 Task: Create new customer invoice with Date Opened: 03-May-23, Select Customer: The Stingy Hangdog Trading Post and Curiosities Emporium, Terms: Net 15. Make invoice entry for item-1 with Date: 03-May-23, Description: Victoria's Secret Essential Pocket Legging 6
, Income Account: Income:Sales, Quantity: 4, Unit Price: 14.49, Sales Tax: Y, Sales Tax Included: N, Tax Table: Sales Tax. Post Invoice with Post Date: 03-May-23, Post to Accounts: Assets:Accounts Receivable. Pay / Process Payment with Transaction Date: 17-May-23, Amount: 60.28, Transfer Account: Checking Account. Go to 'Print Invoice'.
Action: Mouse moved to (177, 33)
Screenshot: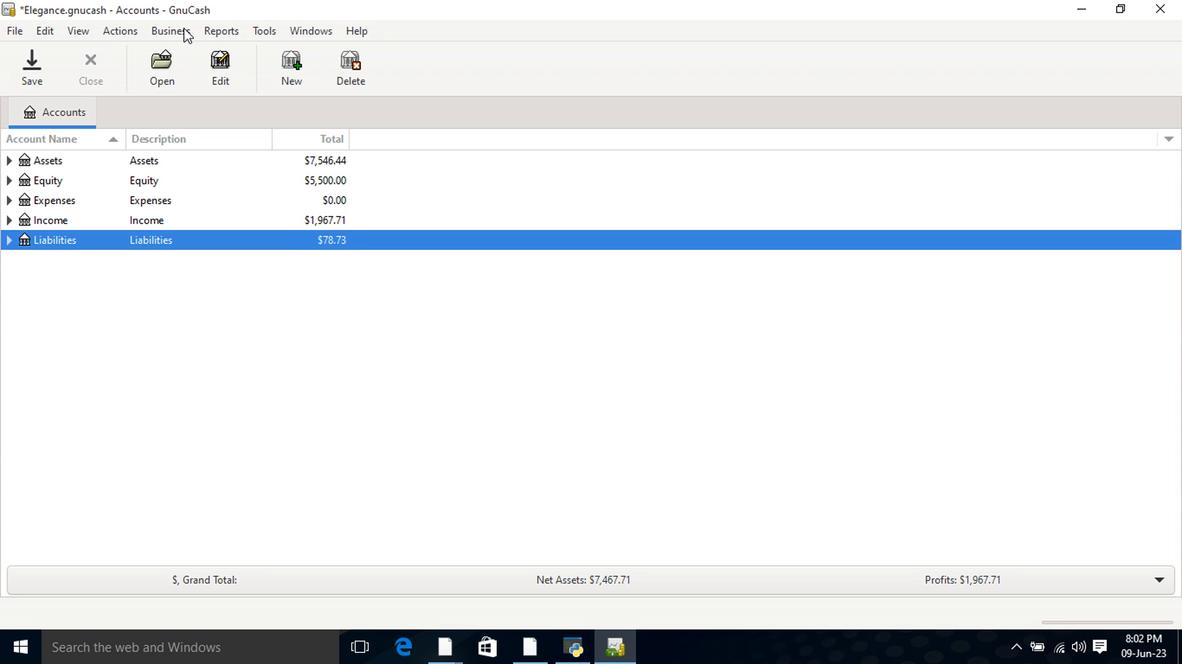 
Action: Mouse pressed left at (177, 33)
Screenshot: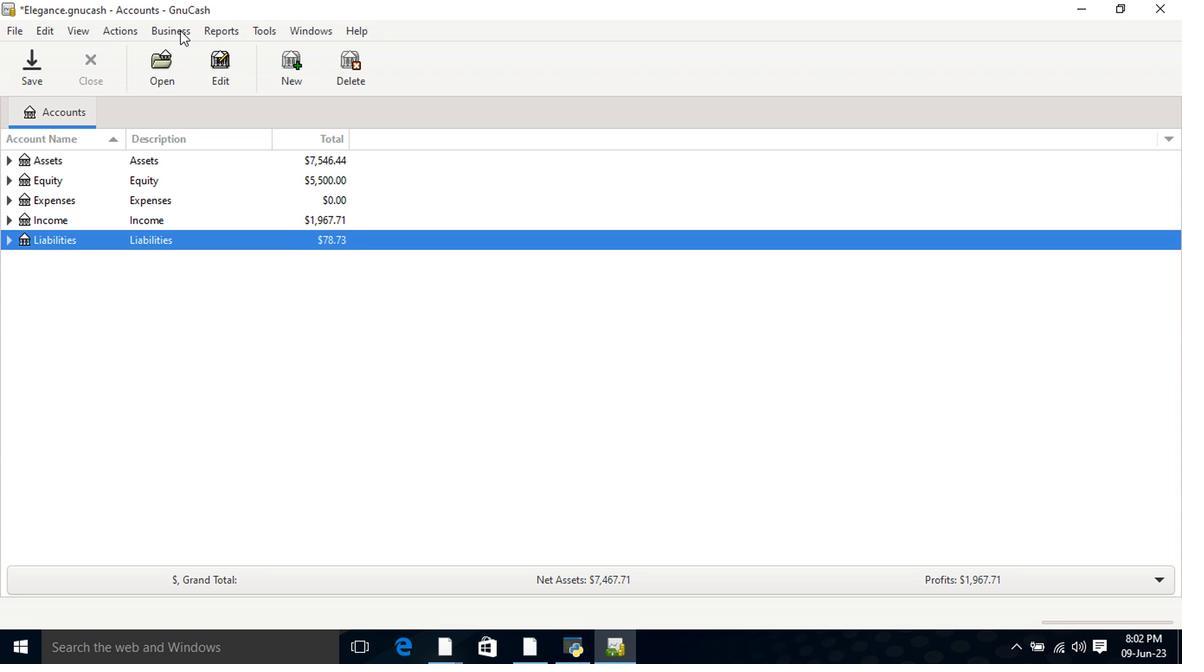 
Action: Mouse moved to (366, 118)
Screenshot: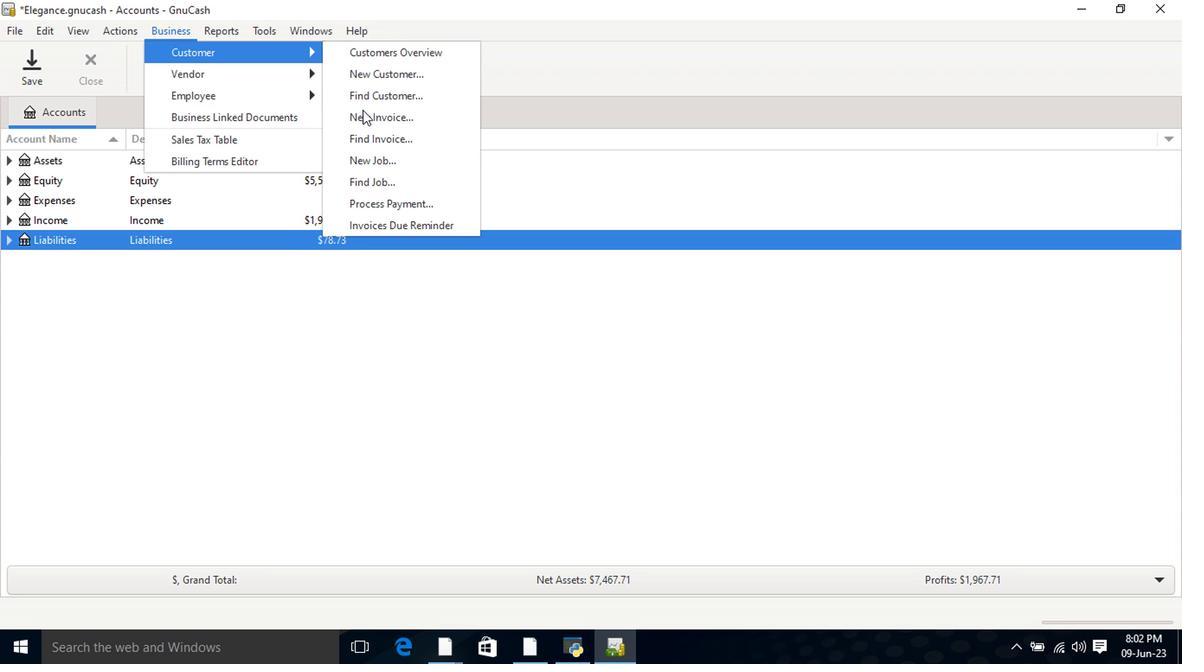 
Action: Mouse pressed left at (366, 118)
Screenshot: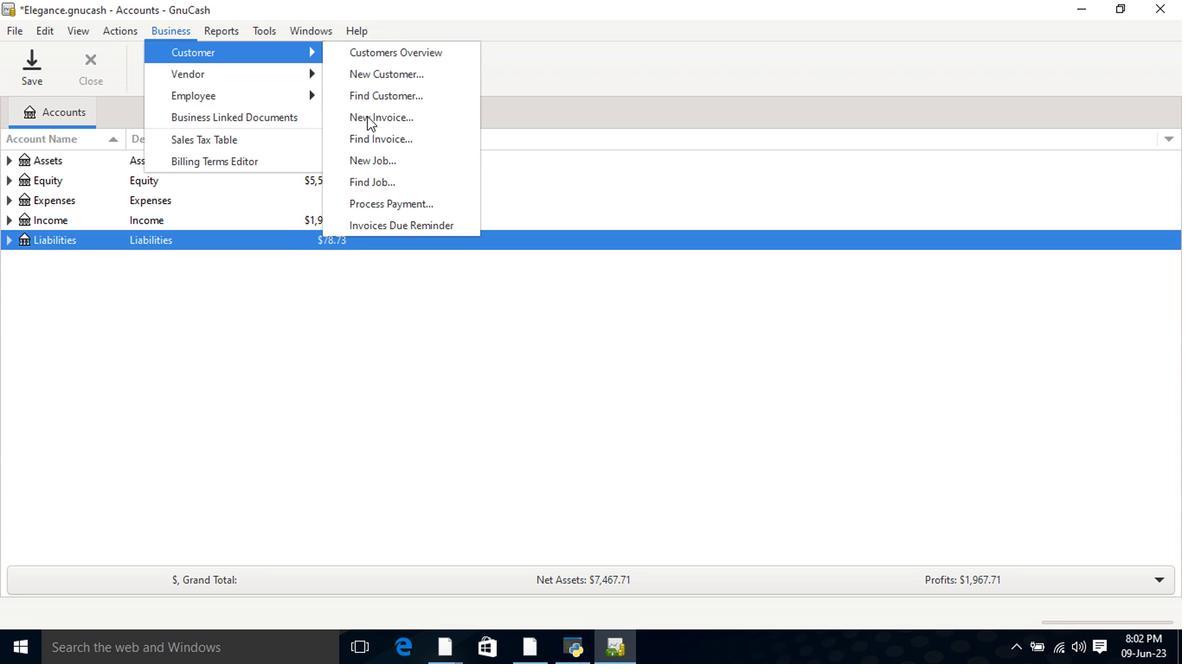 
Action: Mouse moved to (704, 267)
Screenshot: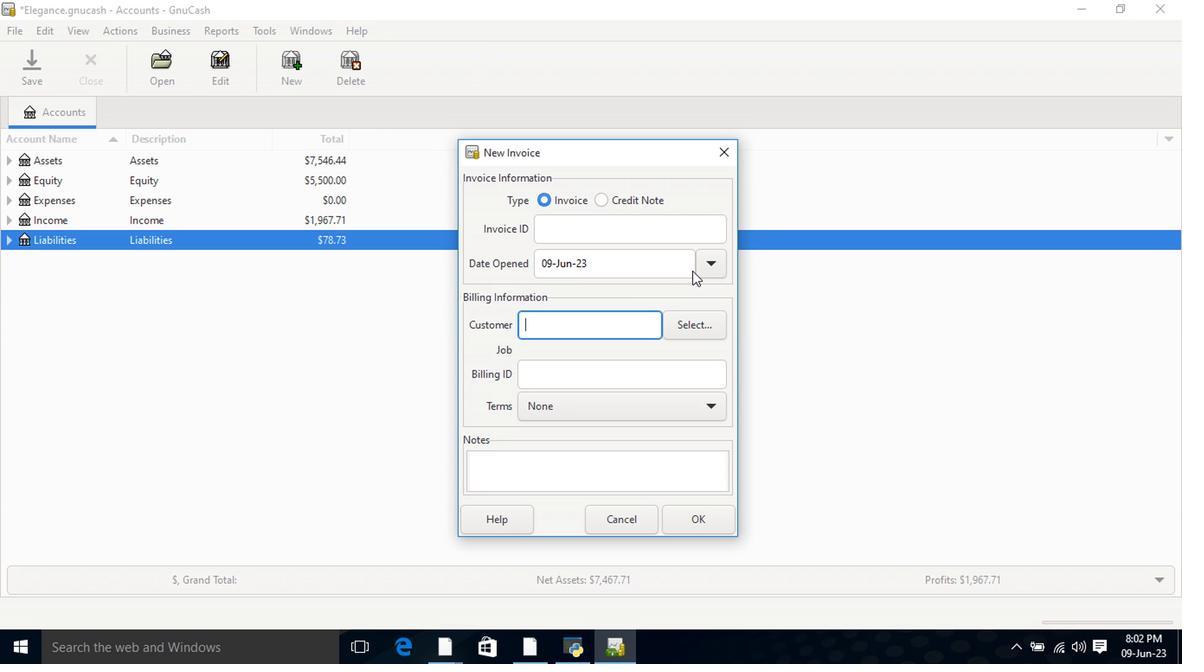 
Action: Mouse pressed left at (704, 267)
Screenshot: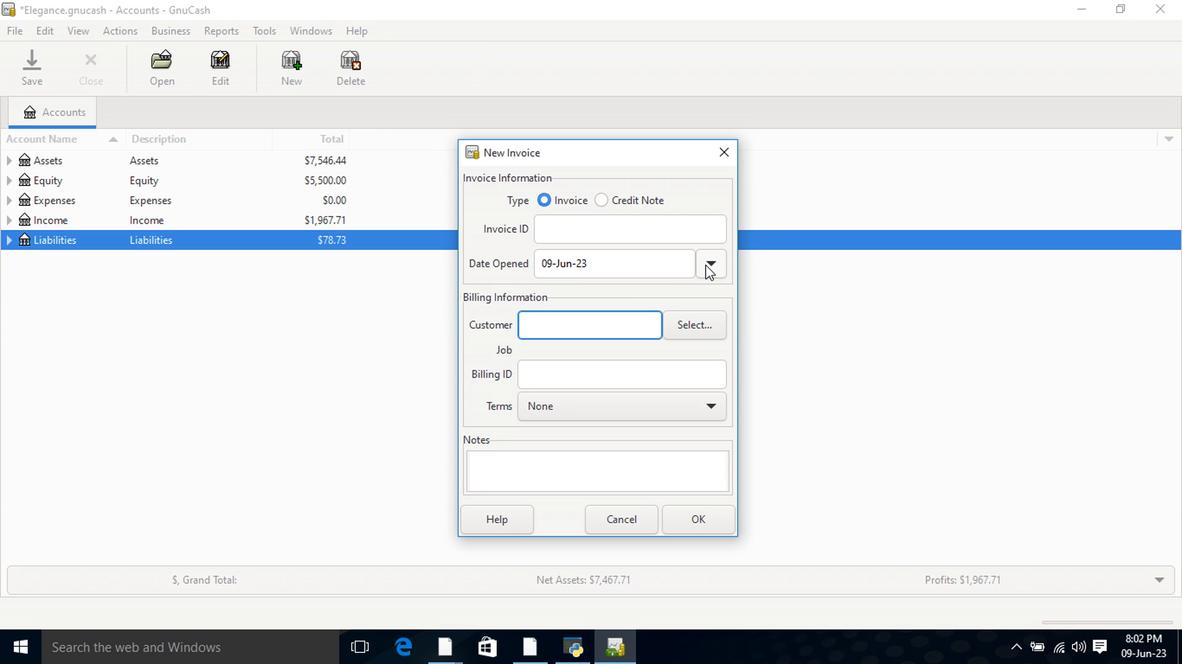 
Action: Mouse moved to (571, 290)
Screenshot: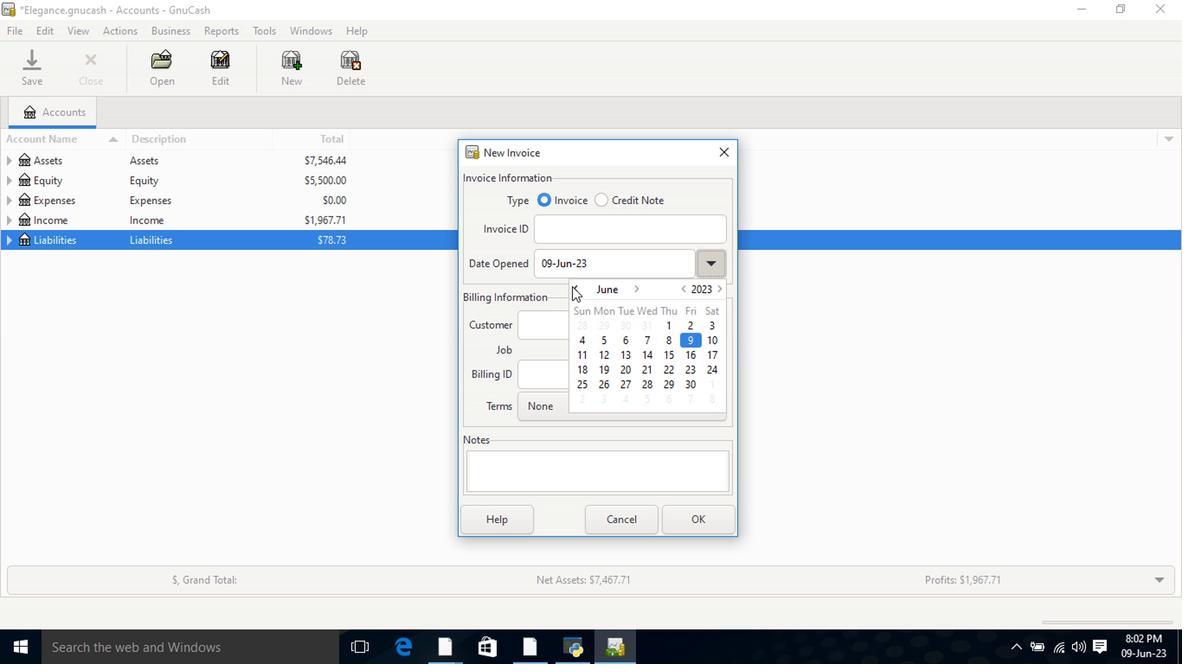
Action: Mouse pressed left at (571, 290)
Screenshot: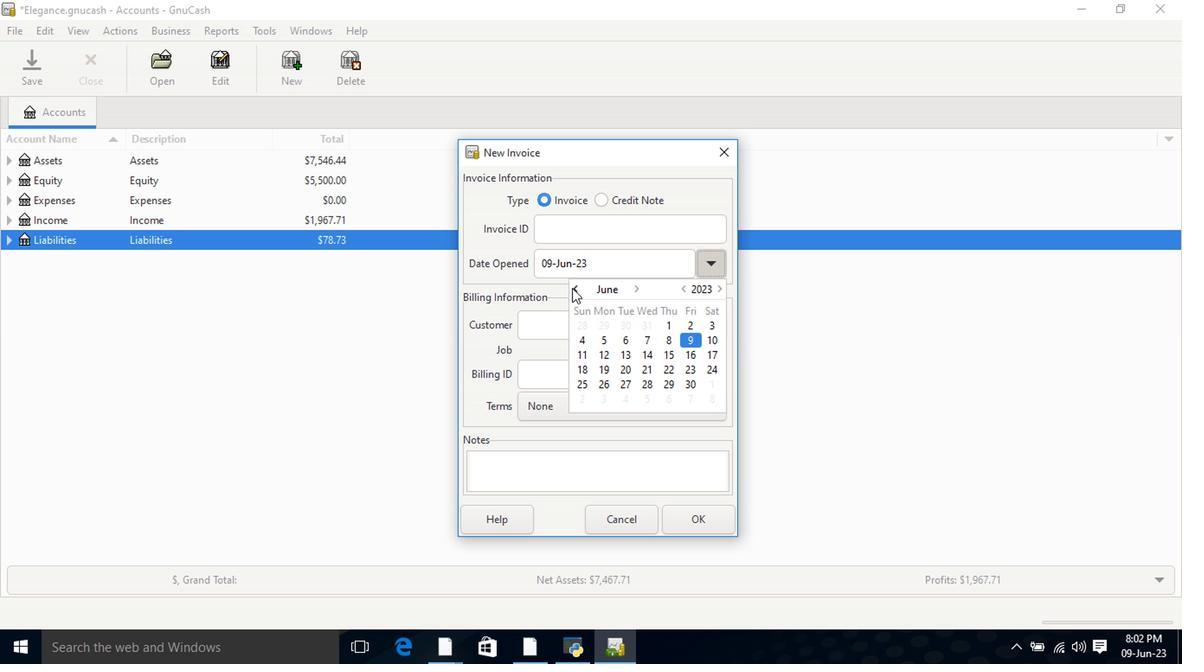 
Action: Mouse moved to (639, 326)
Screenshot: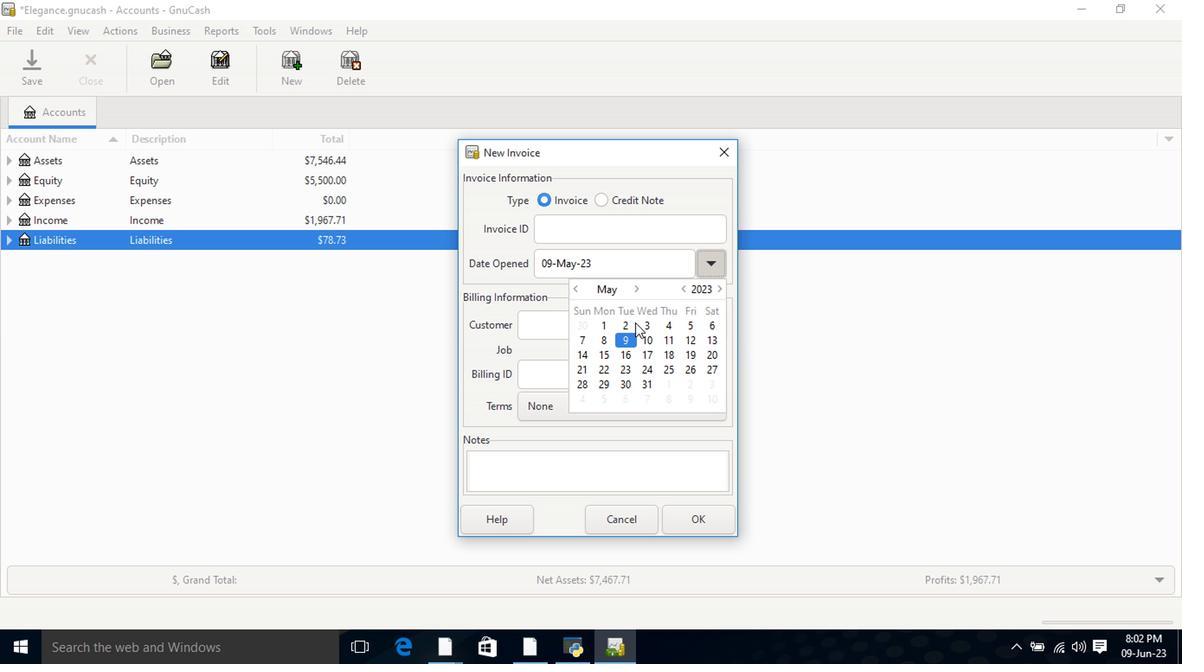 
Action: Mouse pressed left at (639, 326)
Screenshot: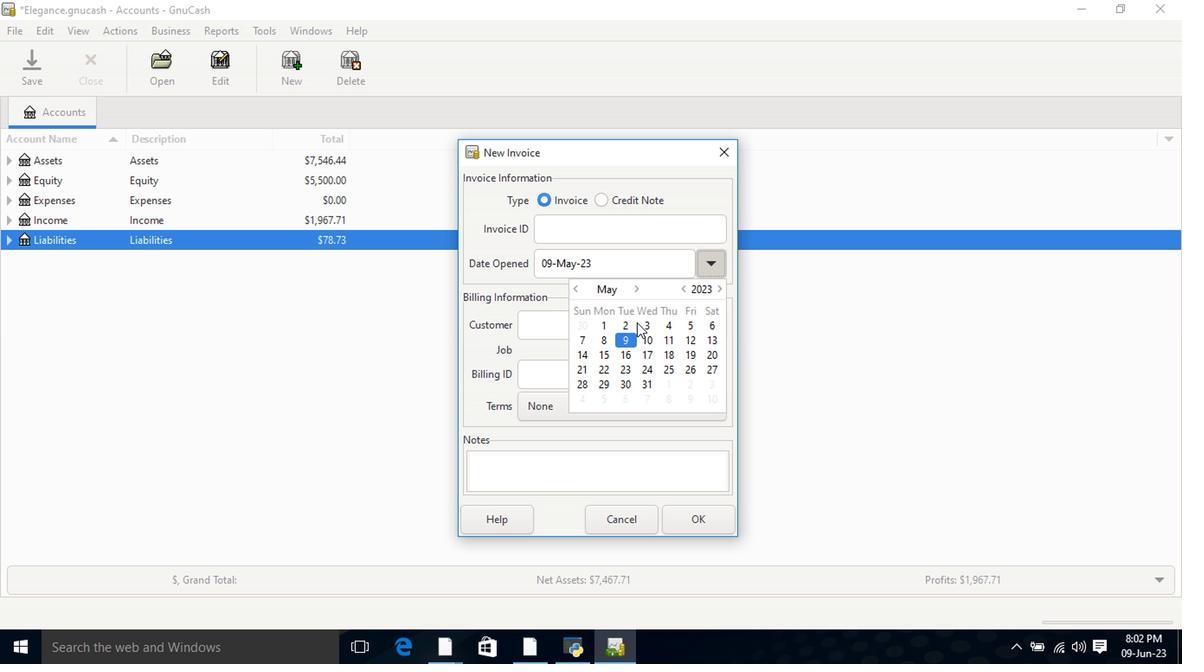 
Action: Mouse pressed left at (639, 326)
Screenshot: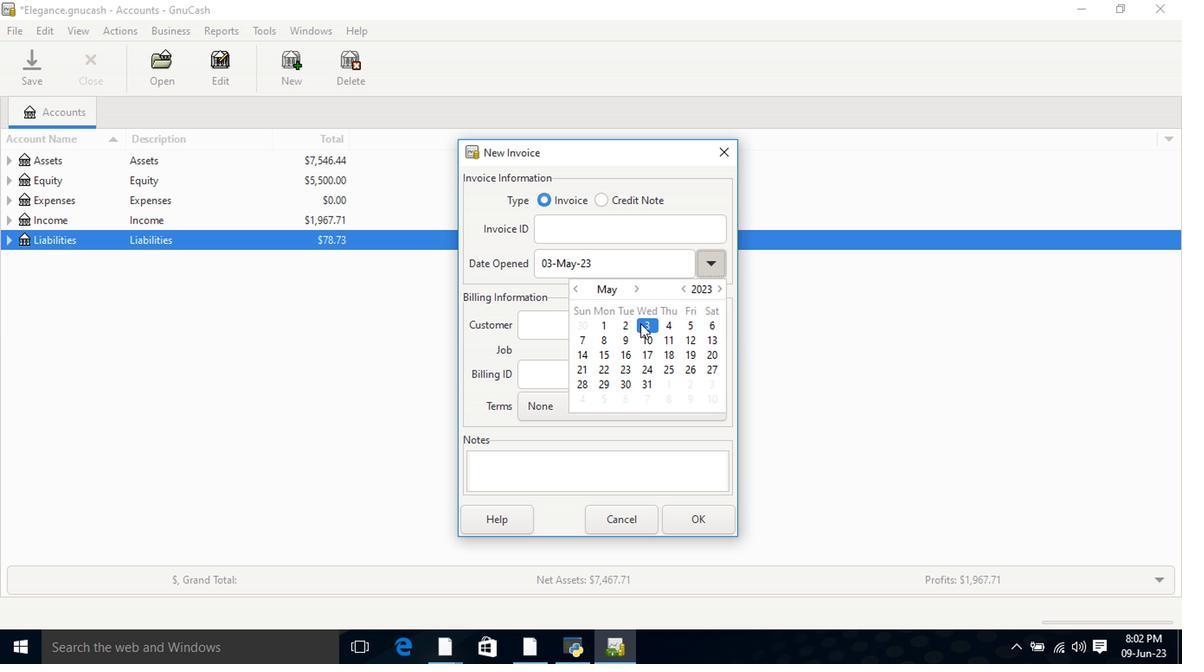 
Action: Mouse moved to (615, 323)
Screenshot: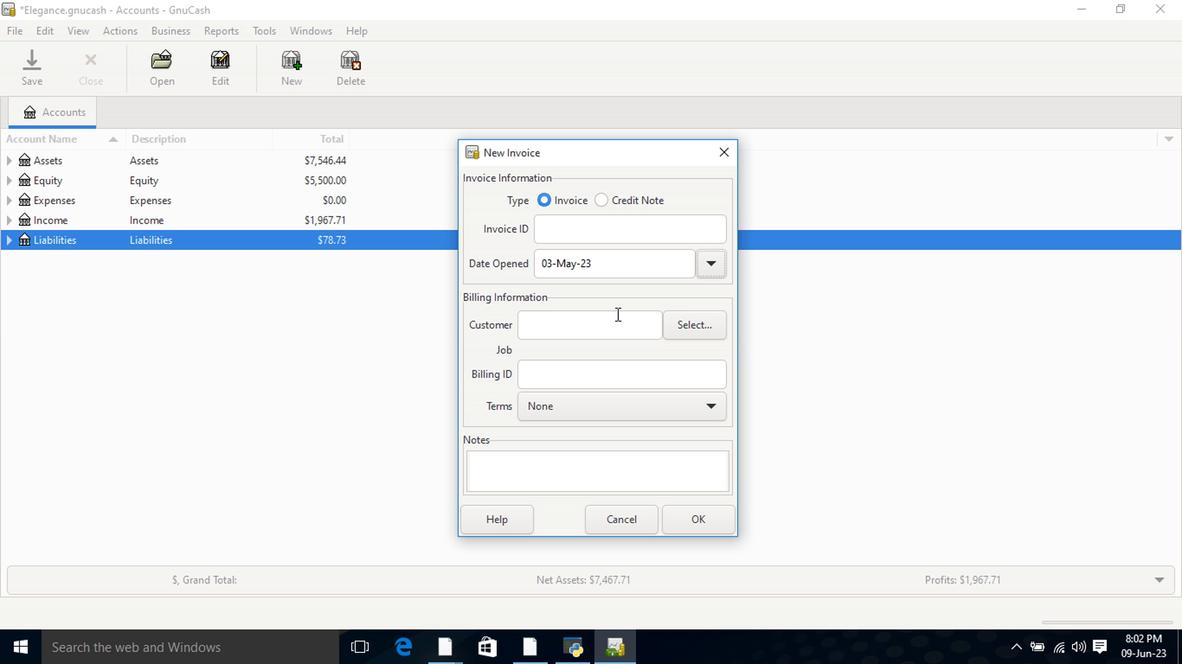 
Action: Mouse pressed left at (615, 323)
Screenshot: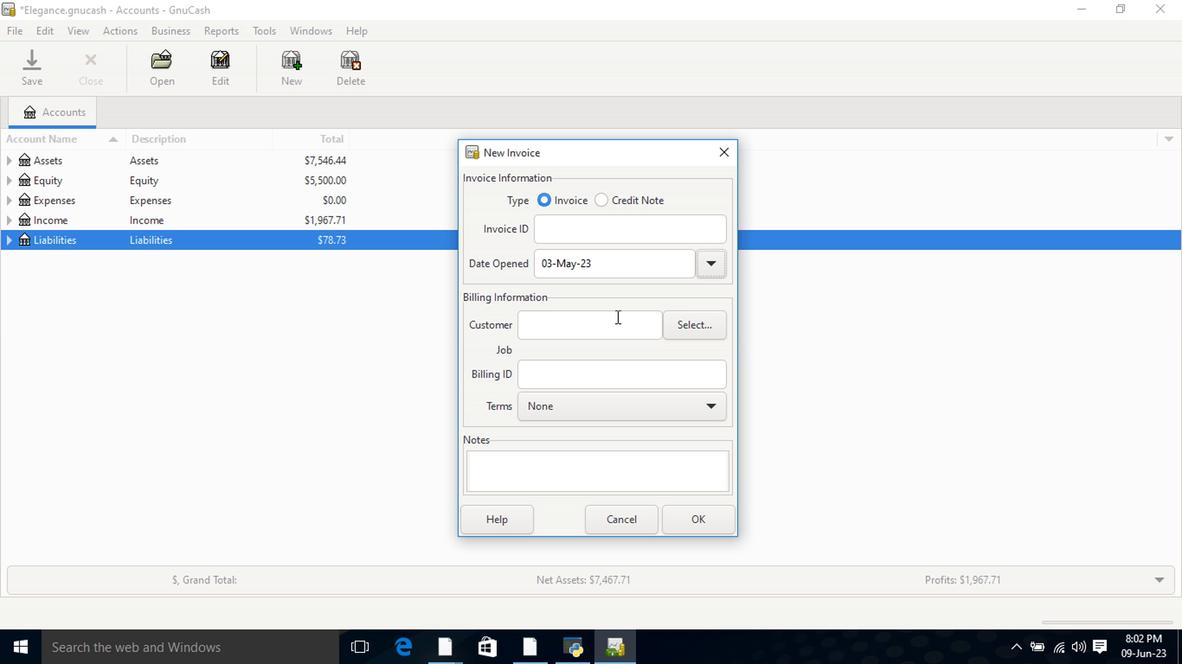 
Action: Key pressed <Key.shift>The<Key.space><Key.shift>Sti
Screenshot: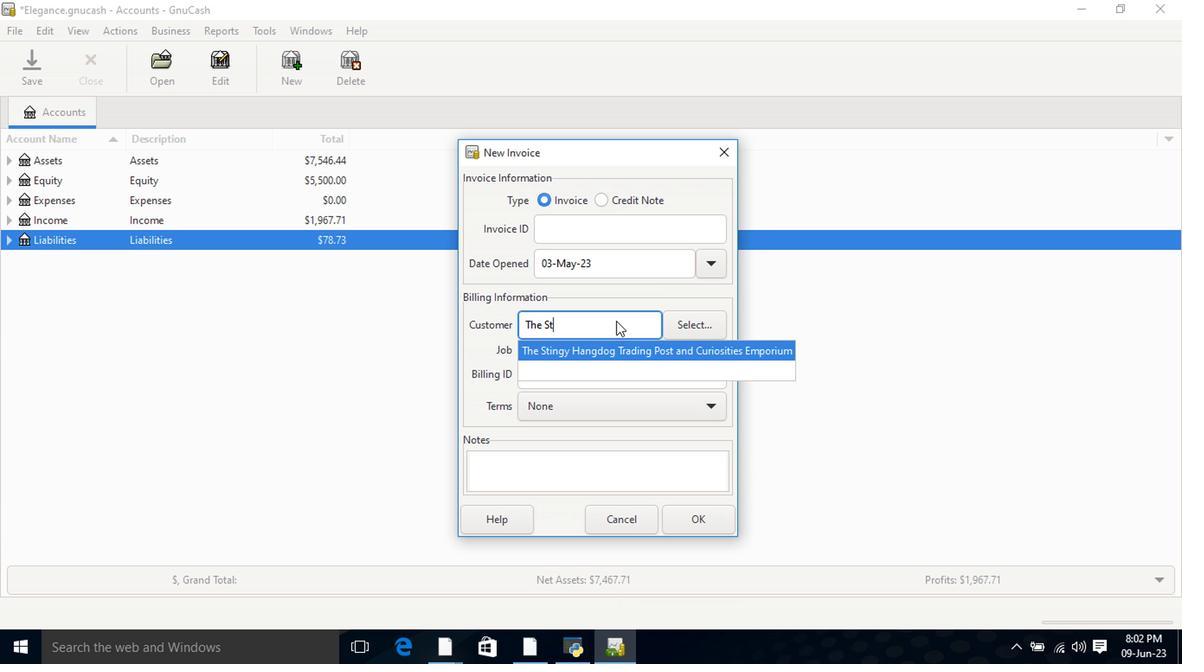 
Action: Mouse moved to (597, 357)
Screenshot: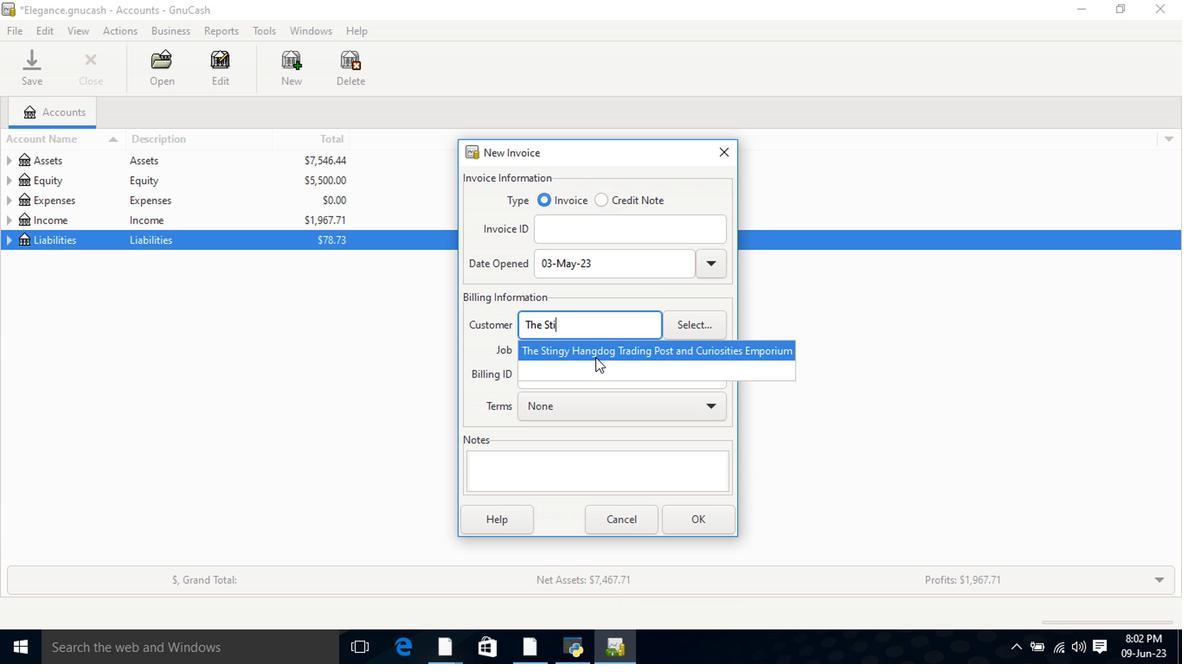 
Action: Mouse pressed left at (597, 357)
Screenshot: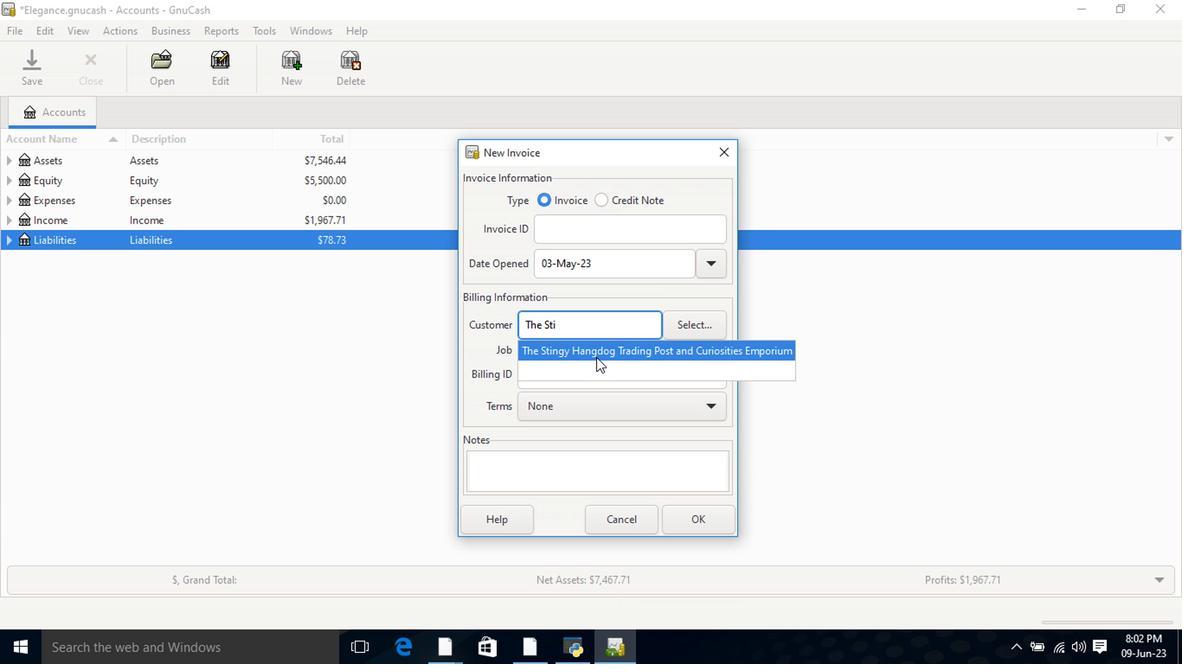 
Action: Mouse moved to (589, 424)
Screenshot: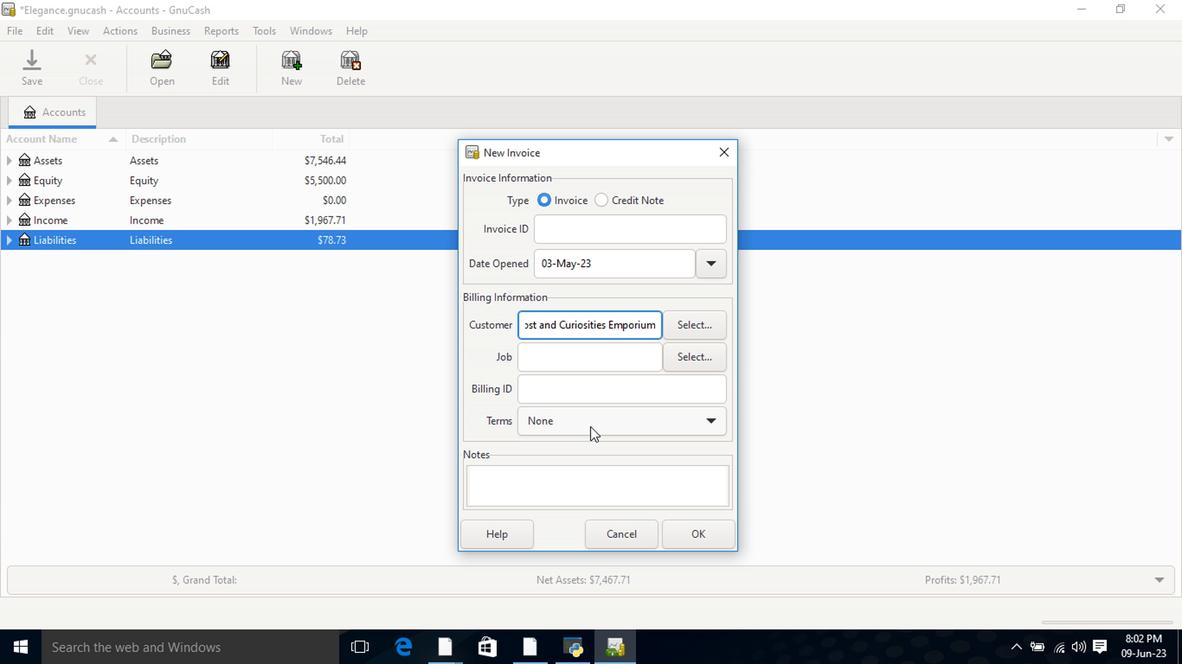 
Action: Mouse pressed left at (589, 424)
Screenshot: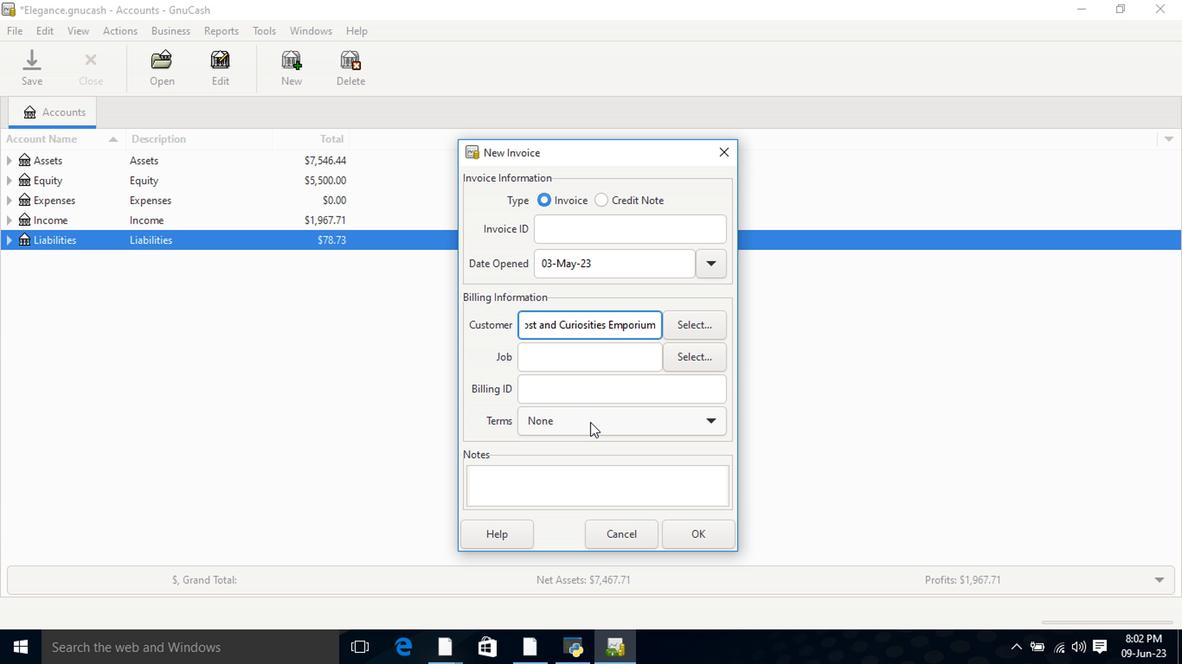 
Action: Mouse moved to (579, 445)
Screenshot: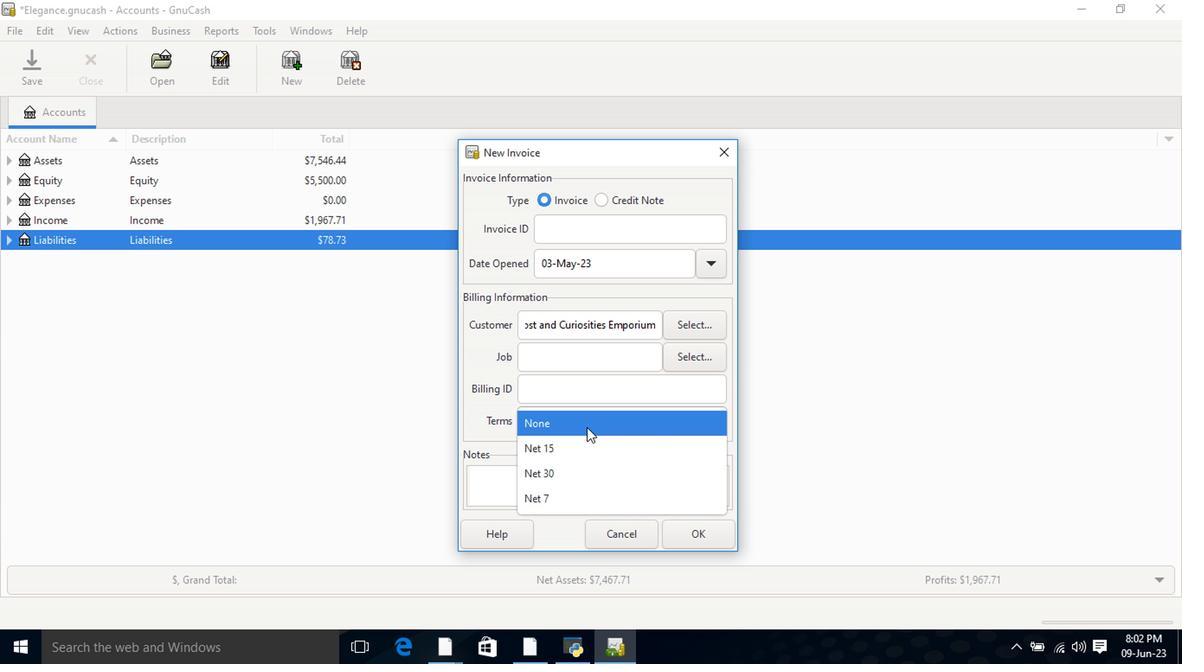 
Action: Mouse pressed left at (579, 445)
Screenshot: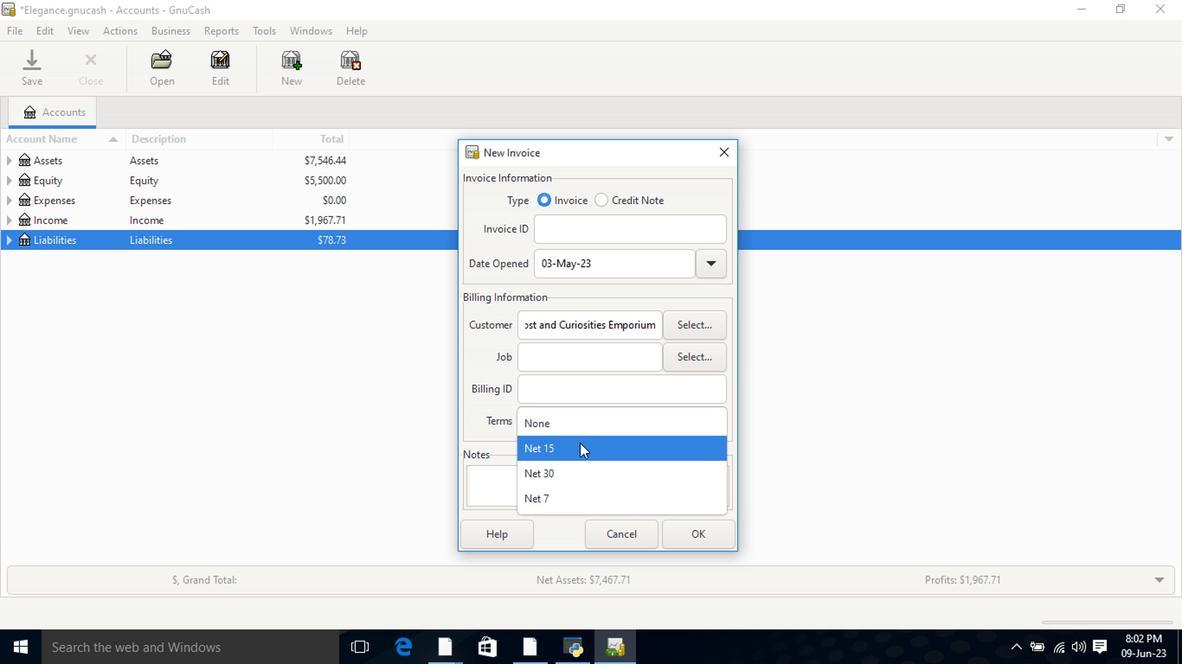 
Action: Mouse moved to (684, 533)
Screenshot: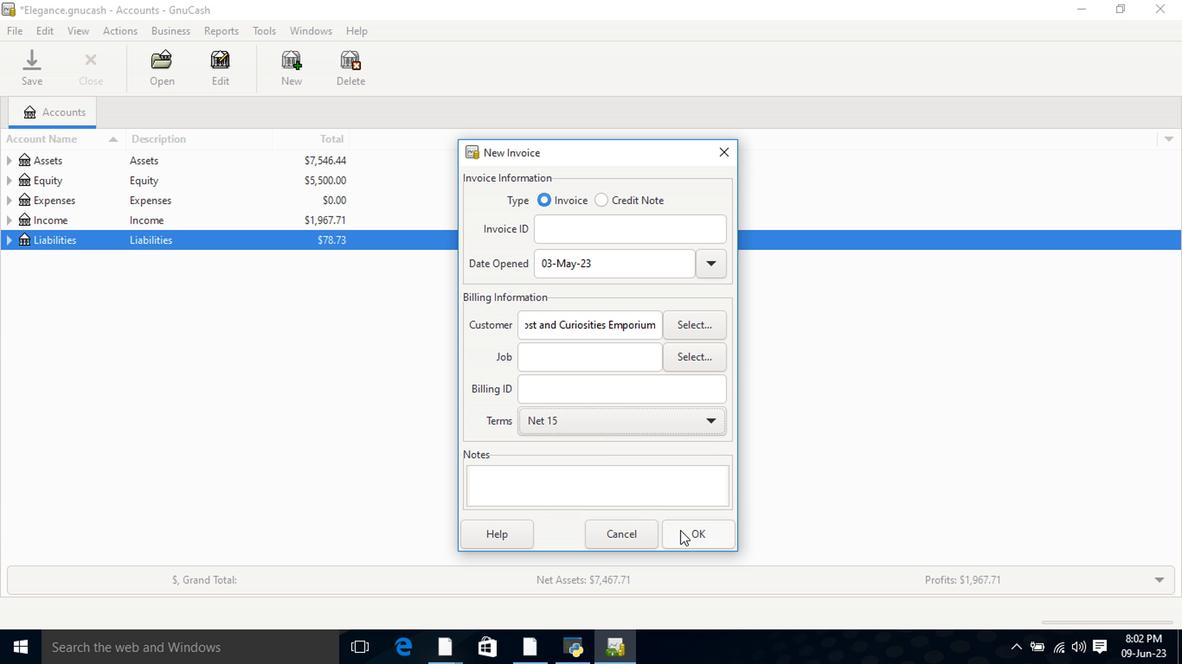 
Action: Mouse pressed left at (684, 533)
Screenshot: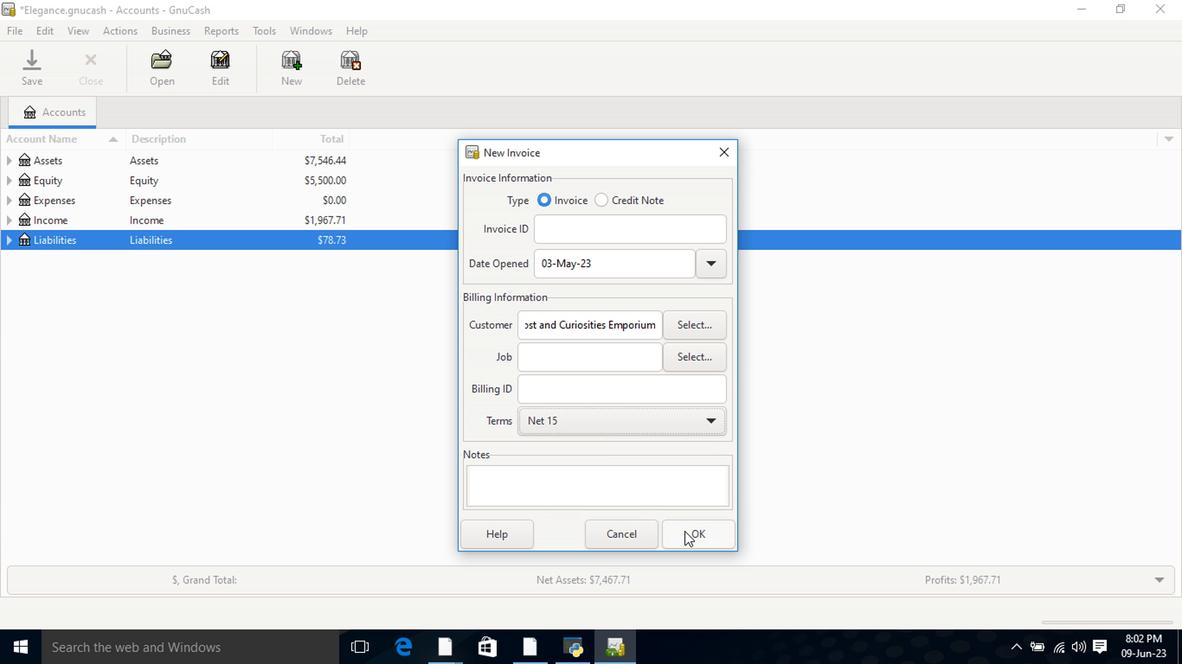 
Action: Mouse moved to (77, 339)
Screenshot: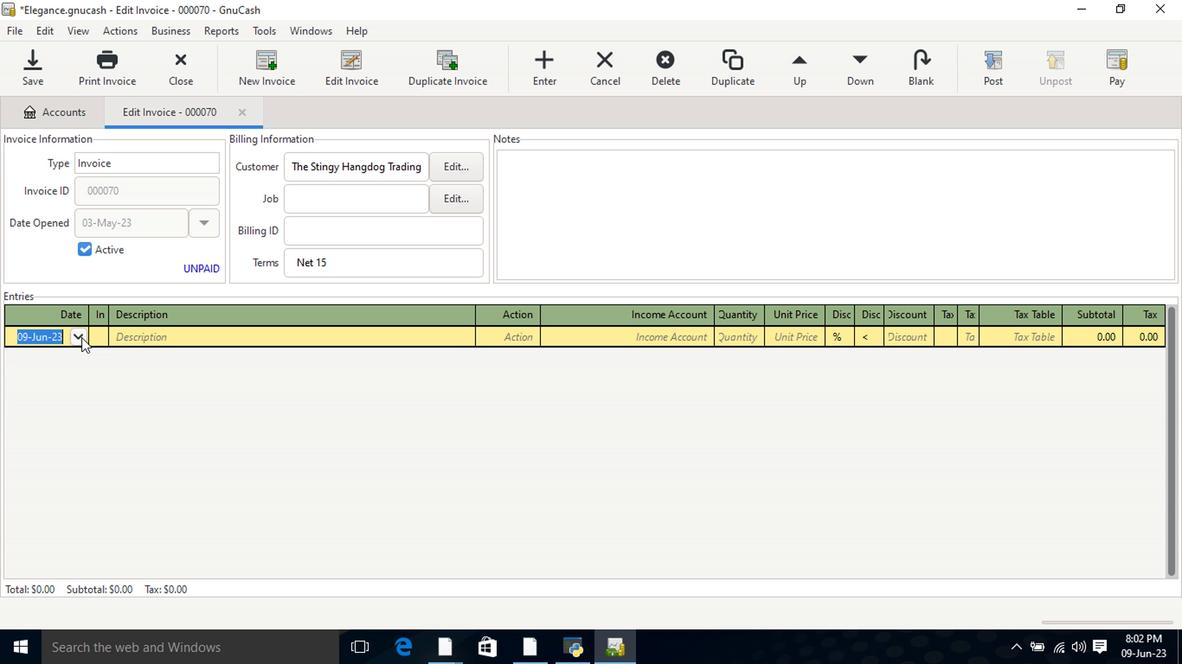 
Action: Mouse pressed left at (77, 339)
Screenshot: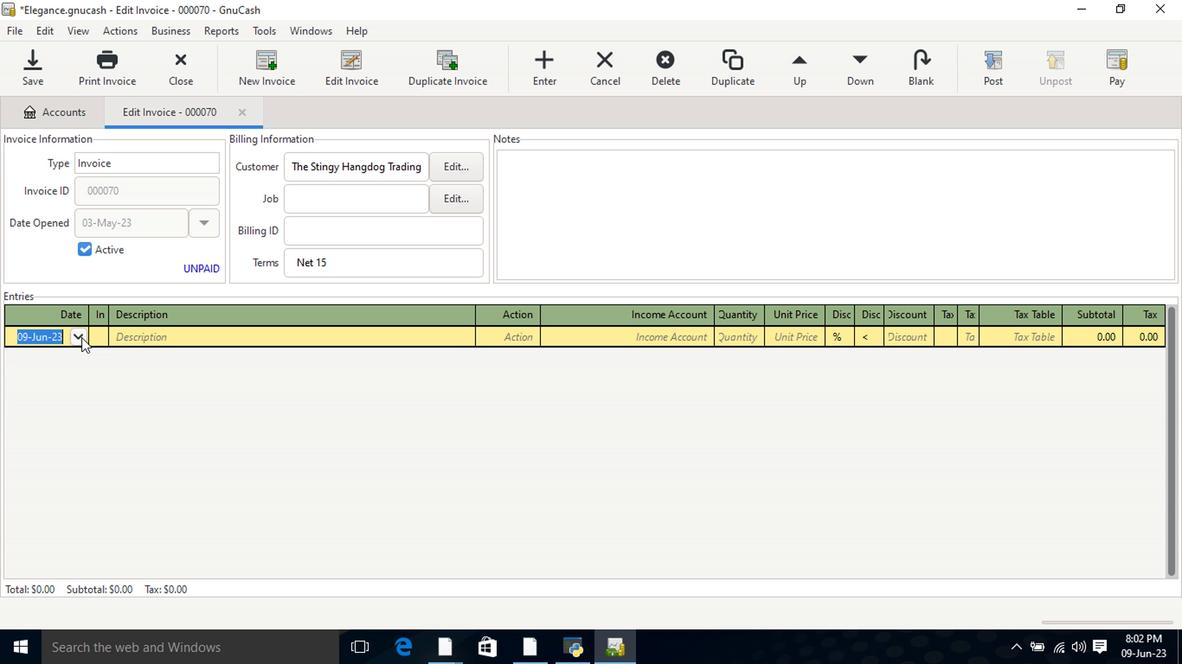 
Action: Mouse moved to (11, 360)
Screenshot: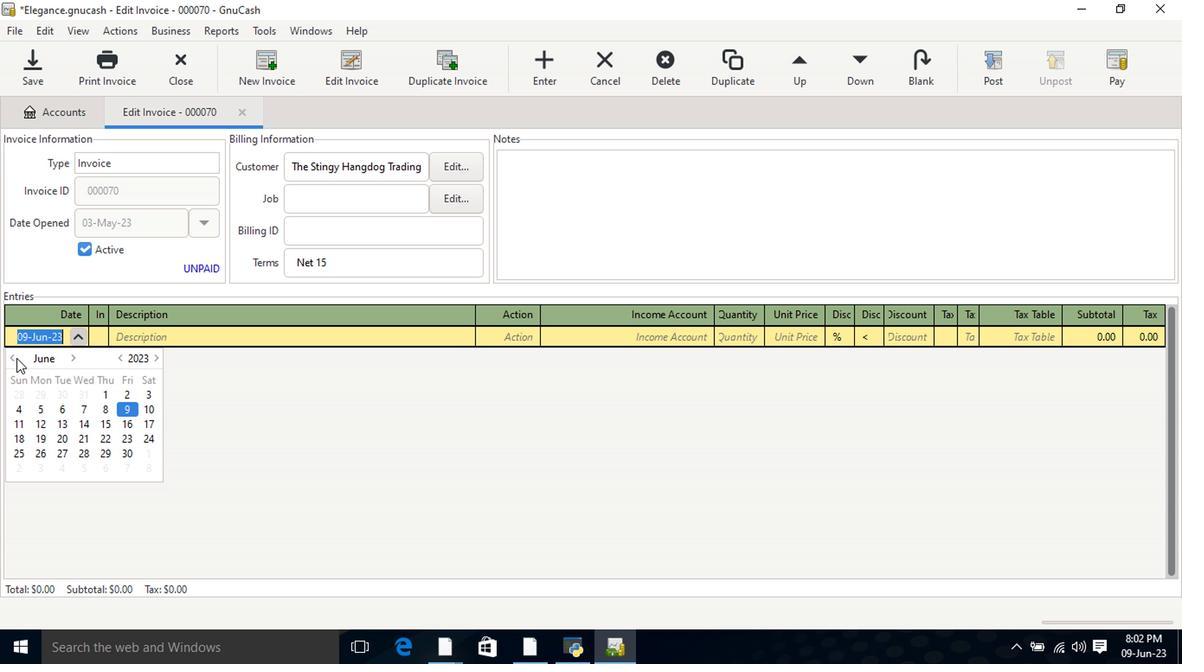 
Action: Mouse pressed left at (11, 360)
Screenshot: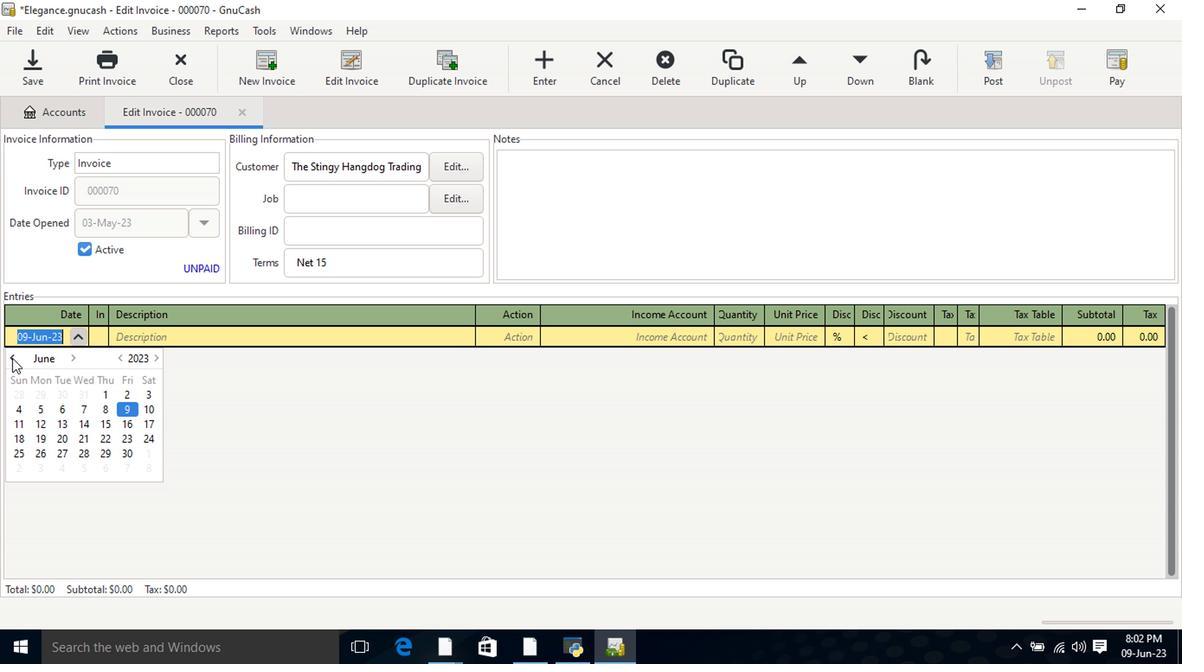 
Action: Mouse moved to (81, 395)
Screenshot: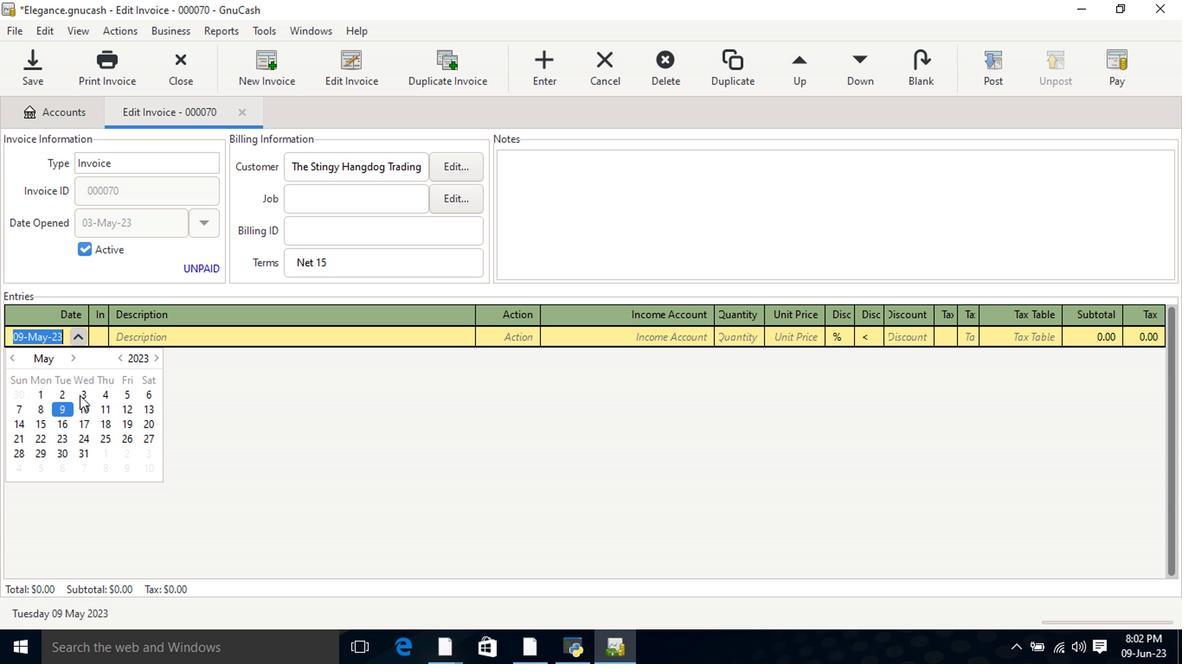 
Action: Mouse pressed left at (81, 395)
Screenshot: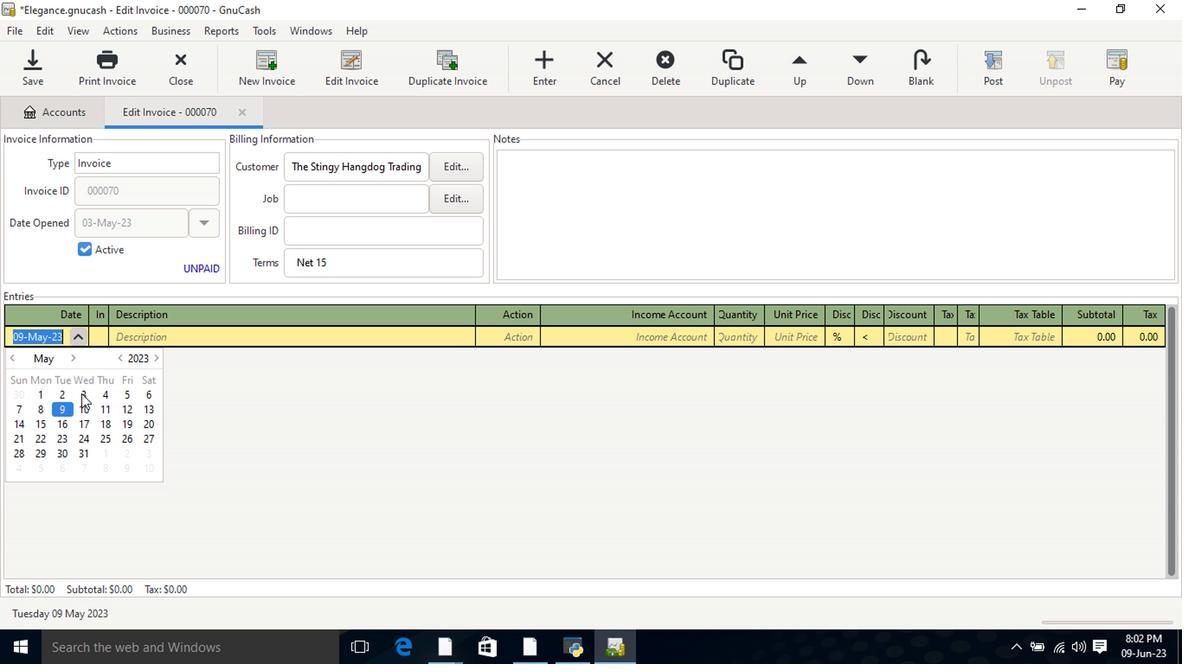 
Action: Mouse pressed left at (81, 395)
Screenshot: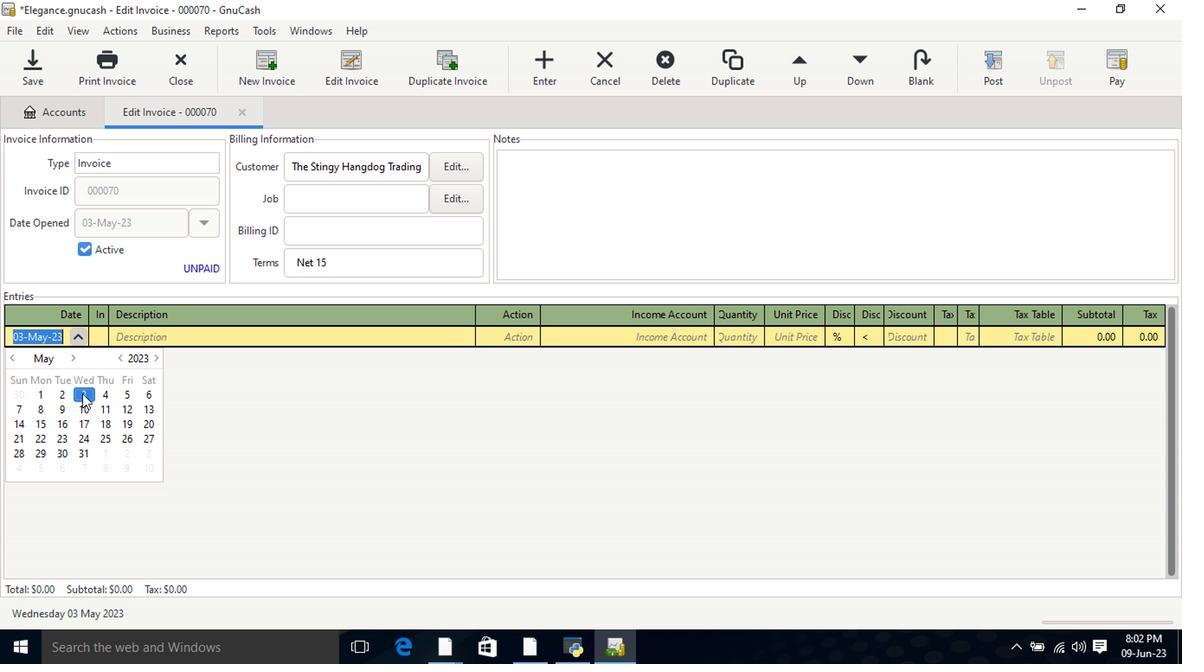
Action: Mouse moved to (135, 343)
Screenshot: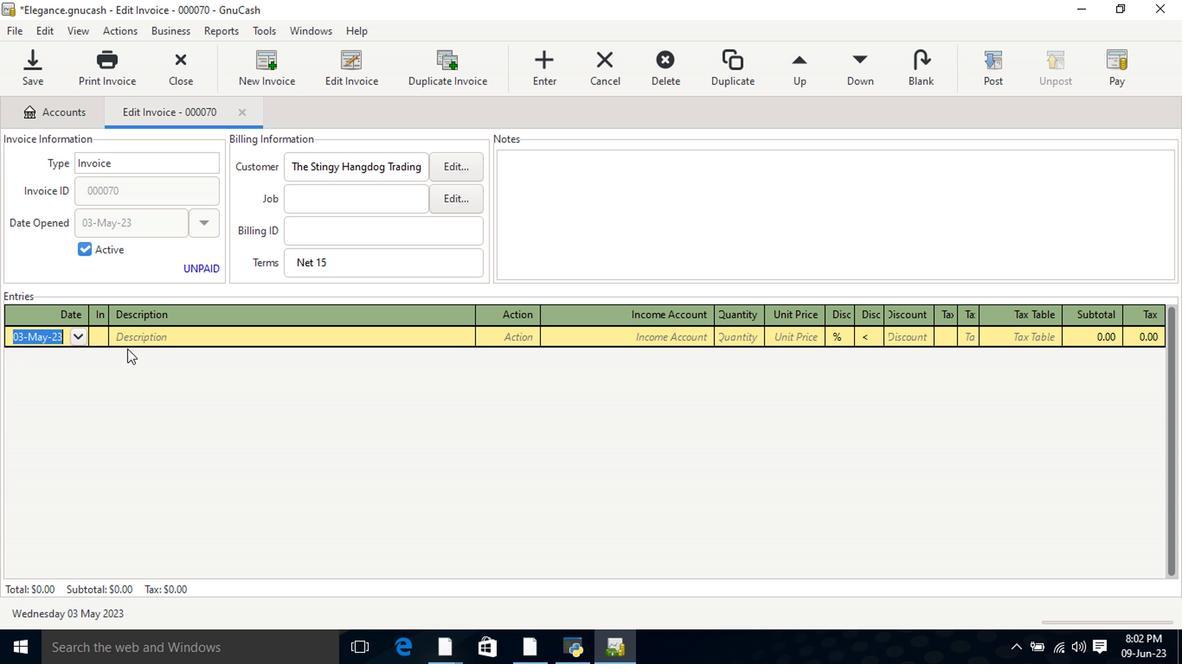 
Action: Mouse pressed left at (135, 343)
Screenshot: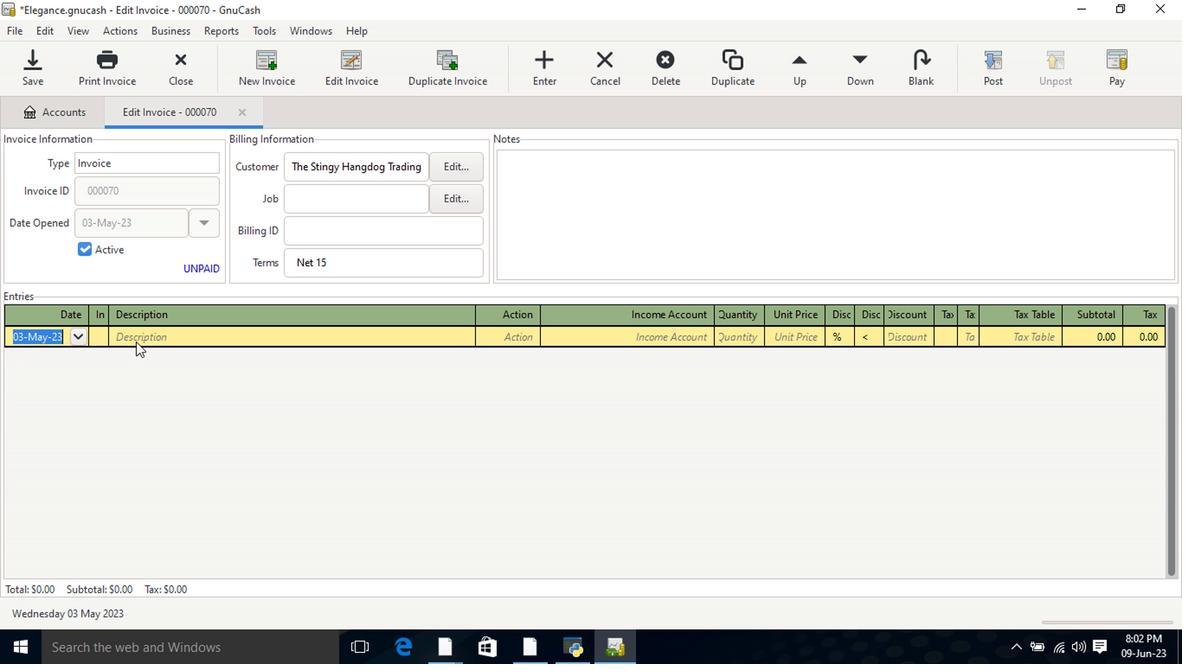 
Action: Key pressed <Key.shift>Victoria's<Key.space><Key.shift>Secret<Key.space><Key.shift>Essential<Key.space><Key.shift>Pocket<Key.space><Key.shift>Legging<Key.space>6<Key.tab>4<Key.tab>14.49<Key.tab>
Screenshot: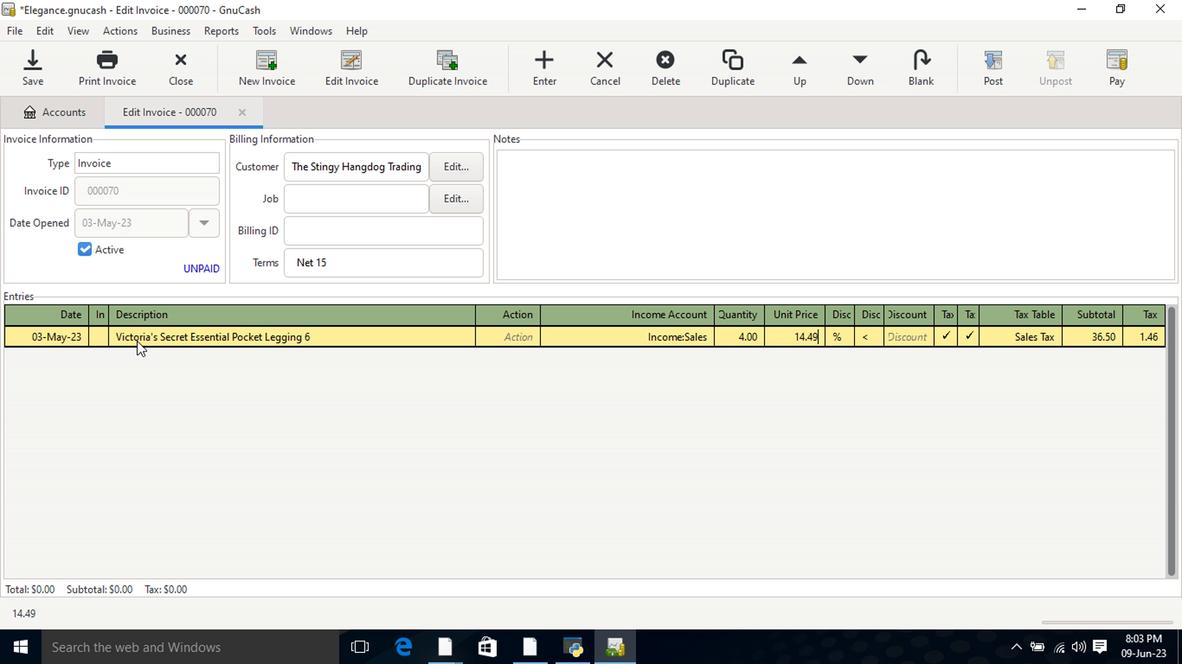 
Action: Mouse moved to (970, 338)
Screenshot: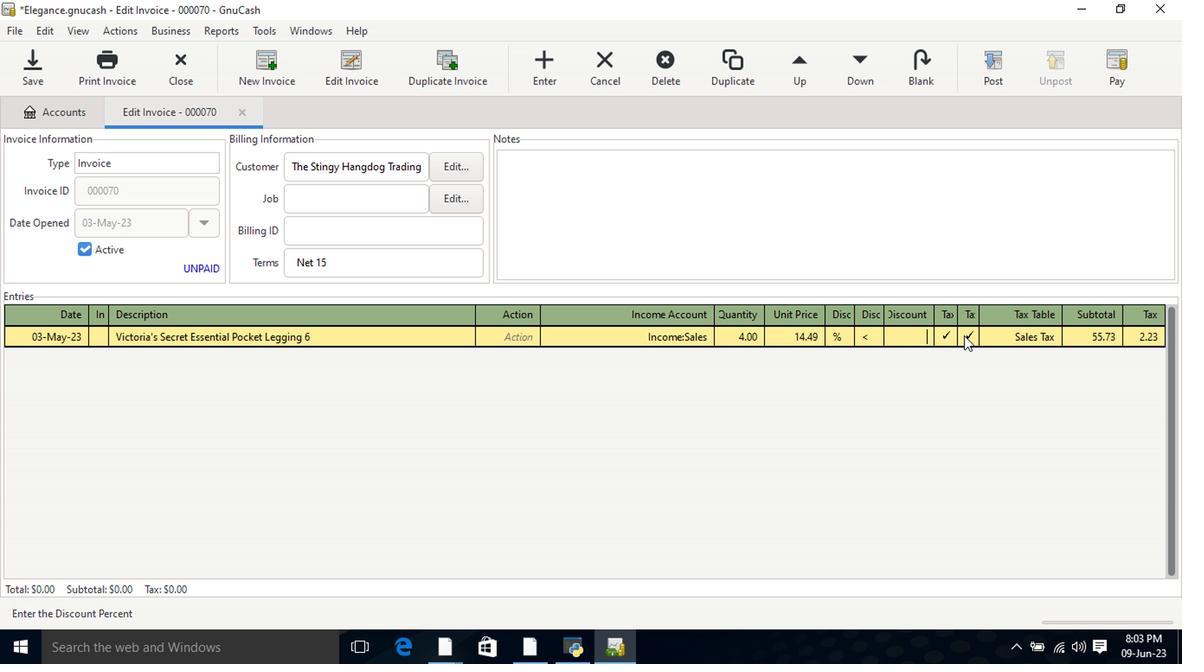 
Action: Mouse pressed left at (970, 338)
Screenshot: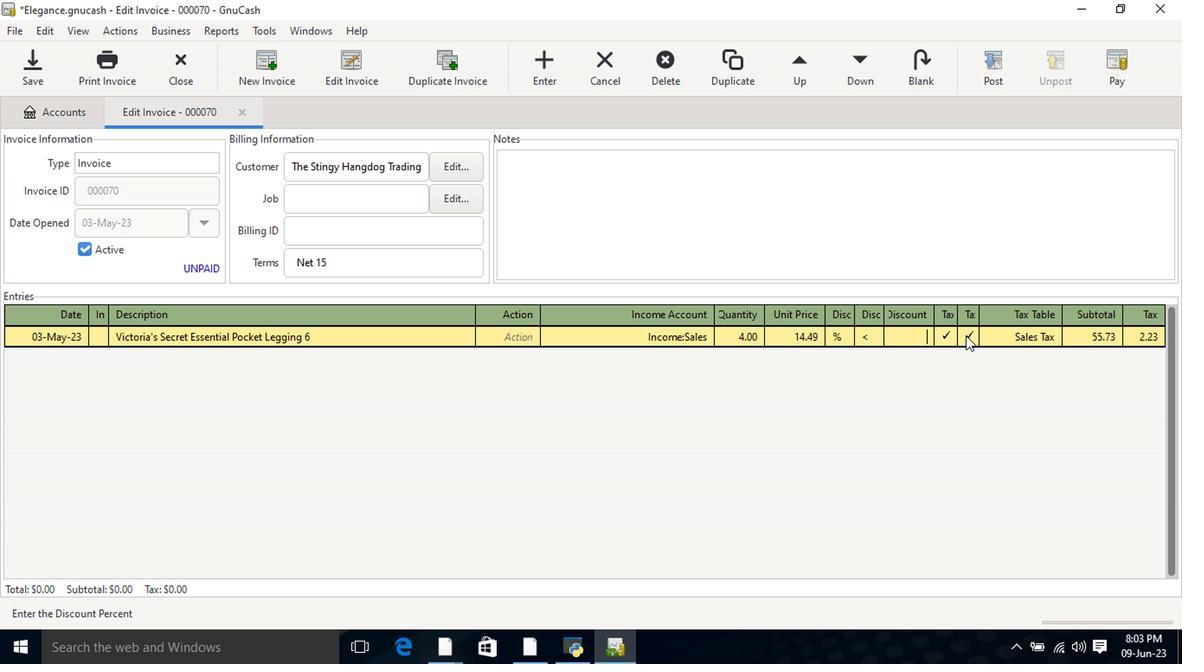 
Action: Mouse moved to (998, 342)
Screenshot: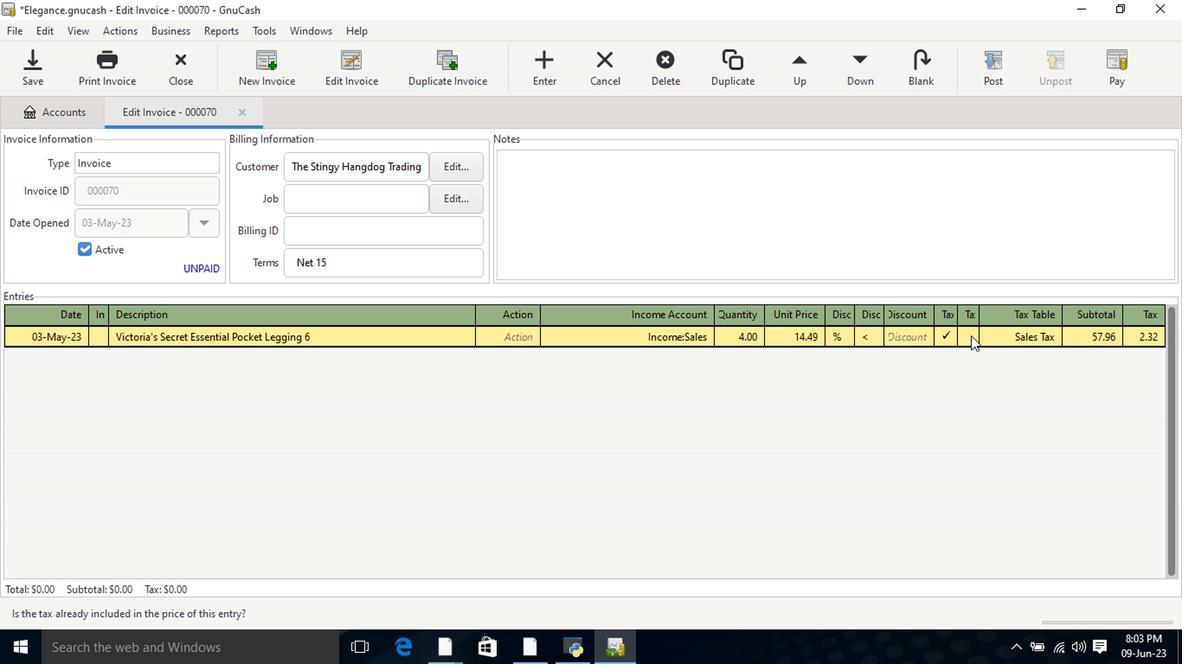 
Action: Key pressed <Key.tab><Key.tab>
Screenshot: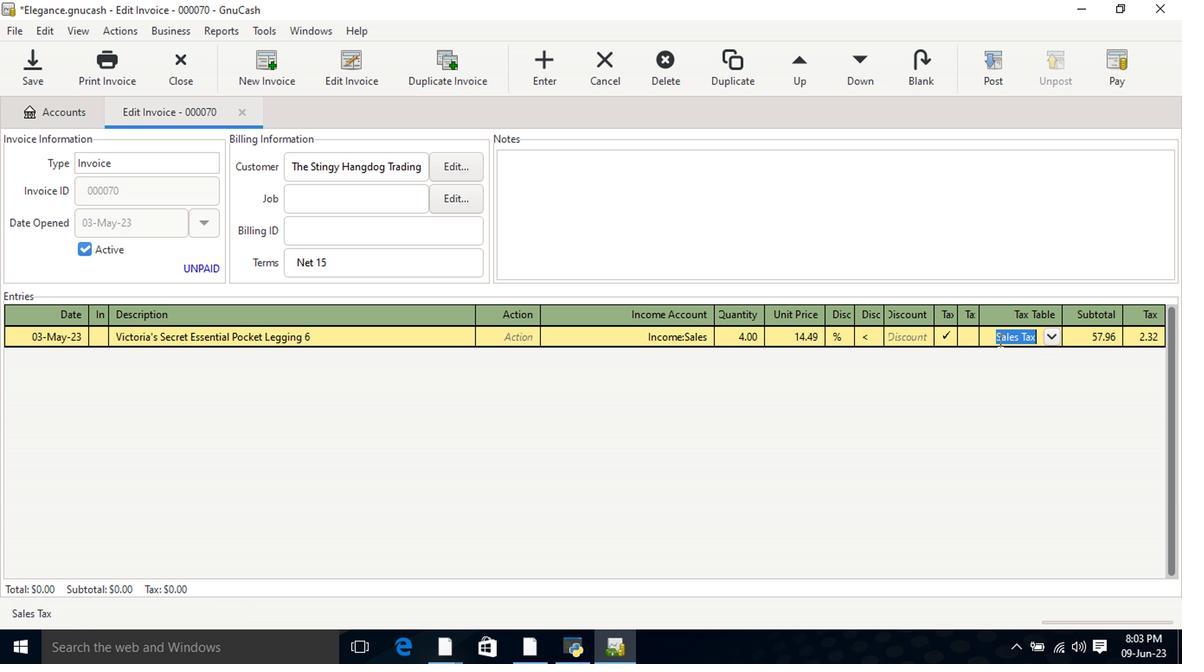 
Action: Mouse moved to (1001, 72)
Screenshot: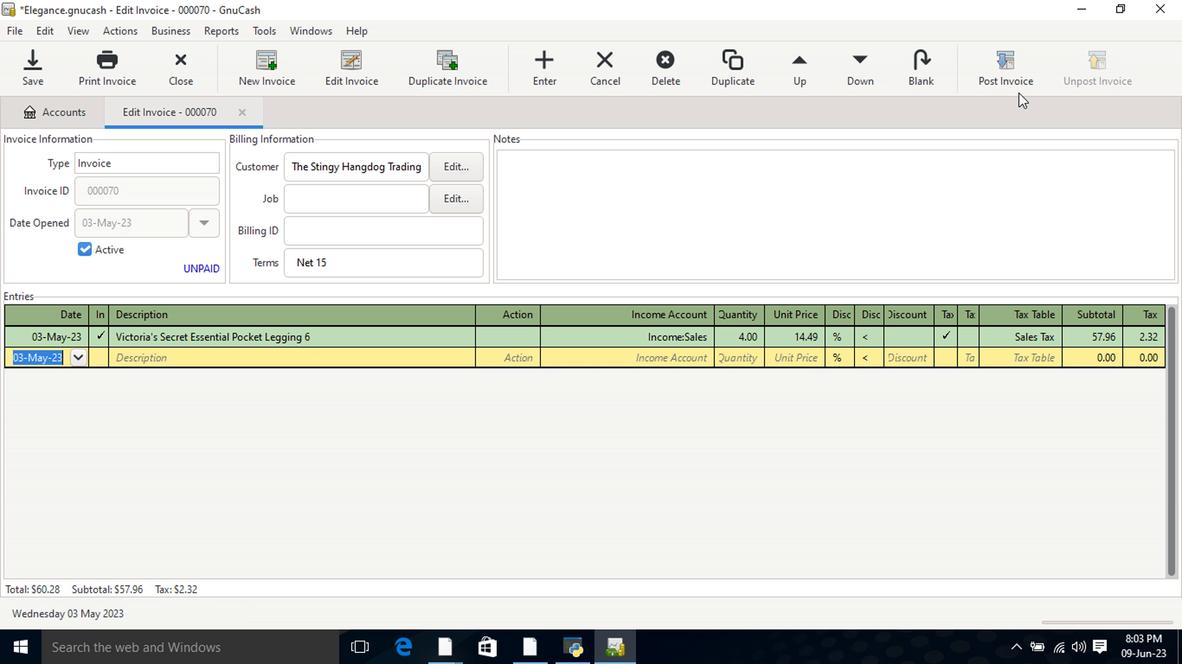 
Action: Mouse pressed left at (1001, 72)
Screenshot: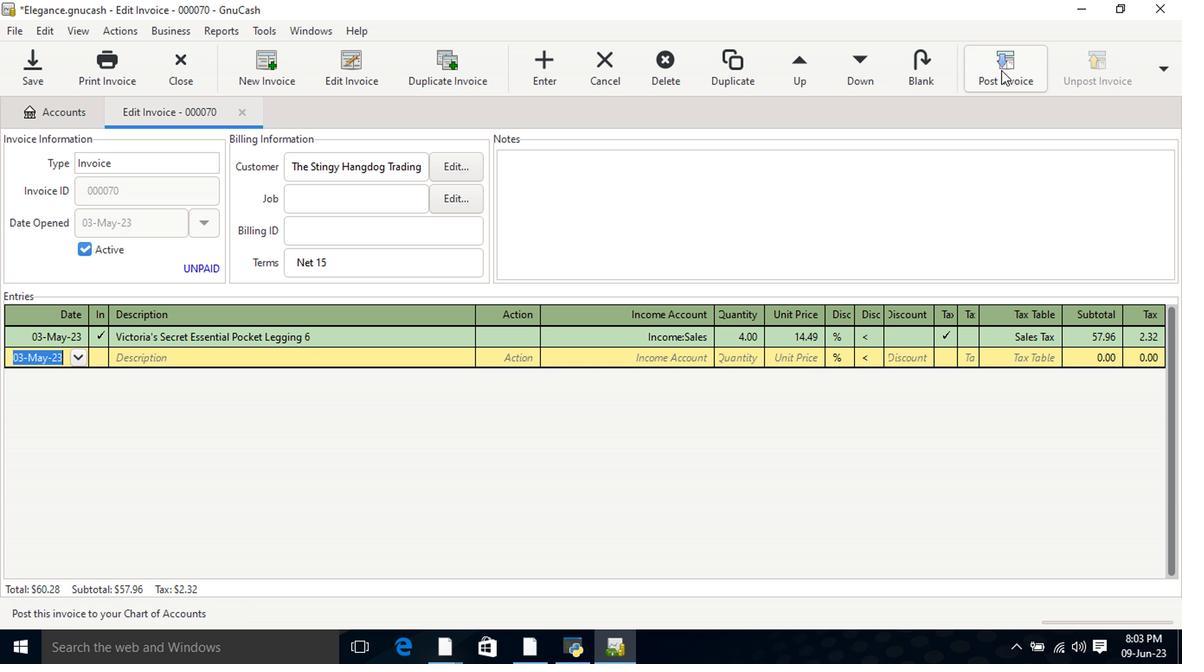 
Action: Mouse moved to (741, 291)
Screenshot: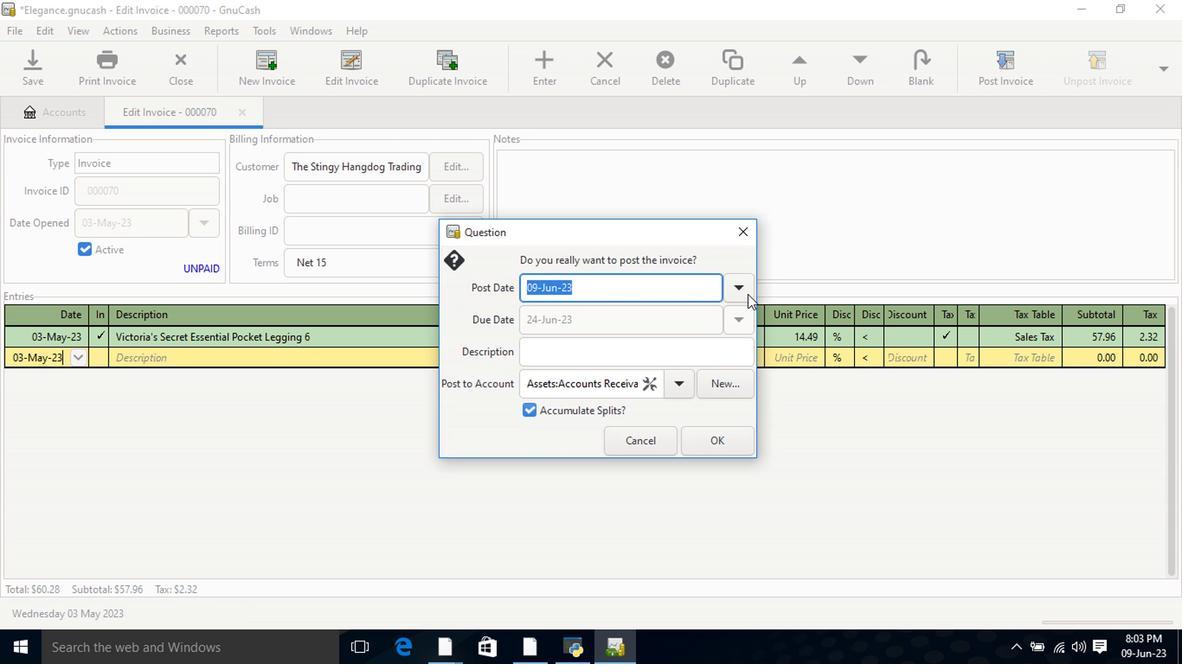 
Action: Mouse pressed left at (741, 291)
Screenshot: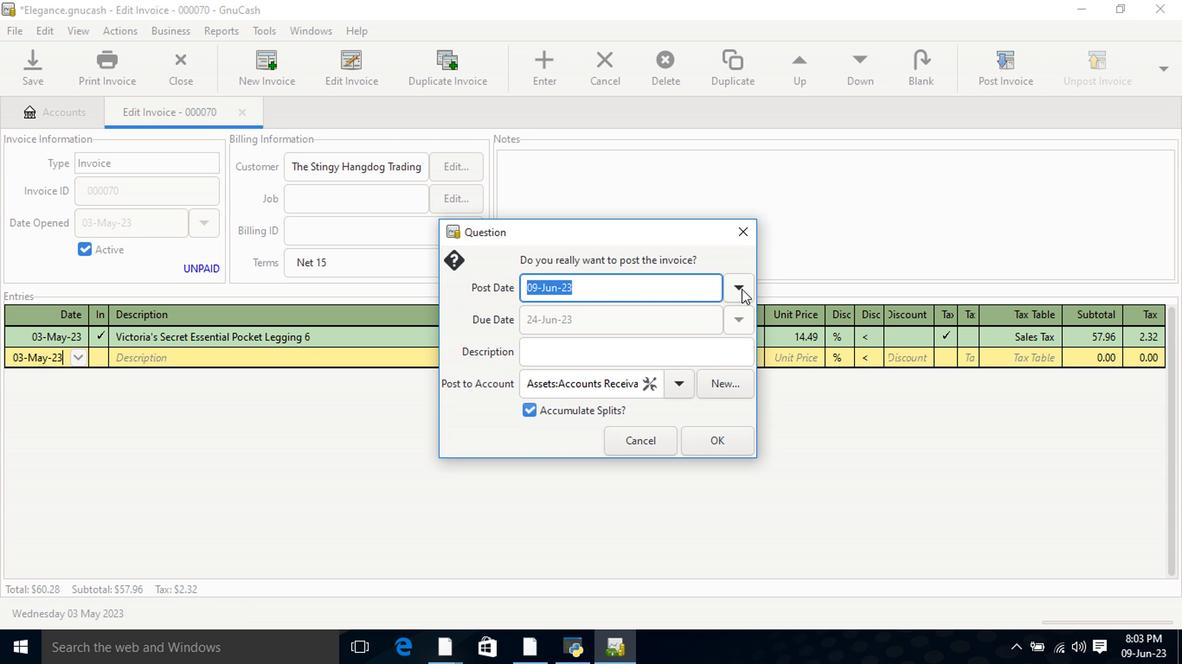 
Action: Mouse moved to (600, 312)
Screenshot: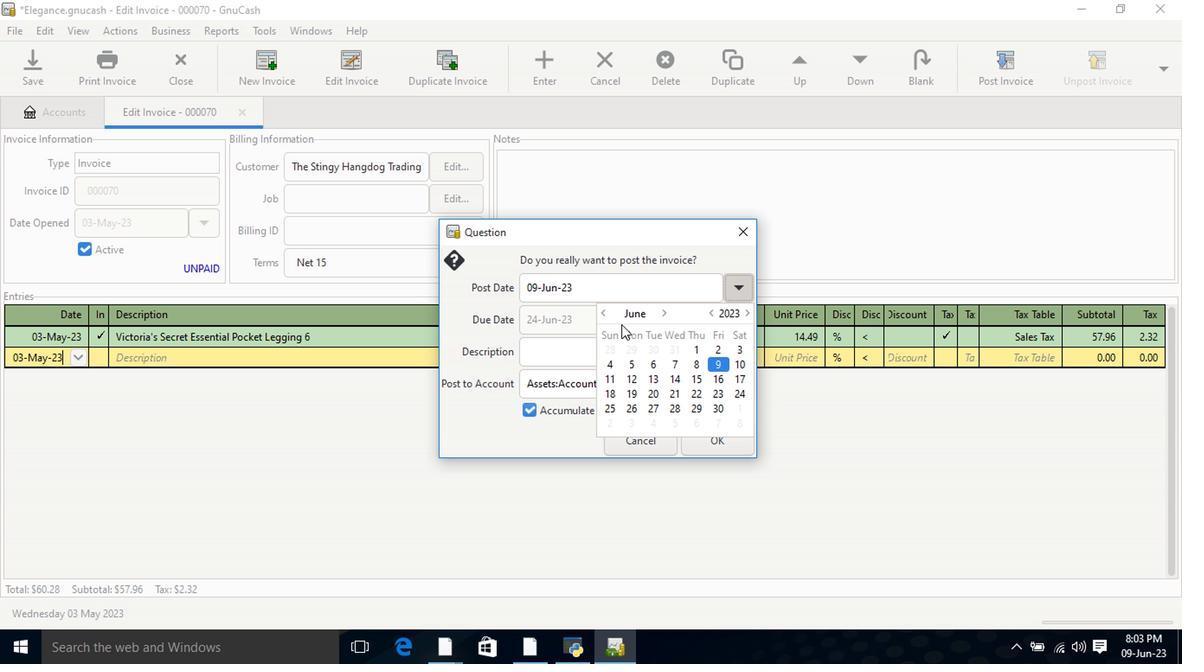 
Action: Mouse pressed left at (600, 312)
Screenshot: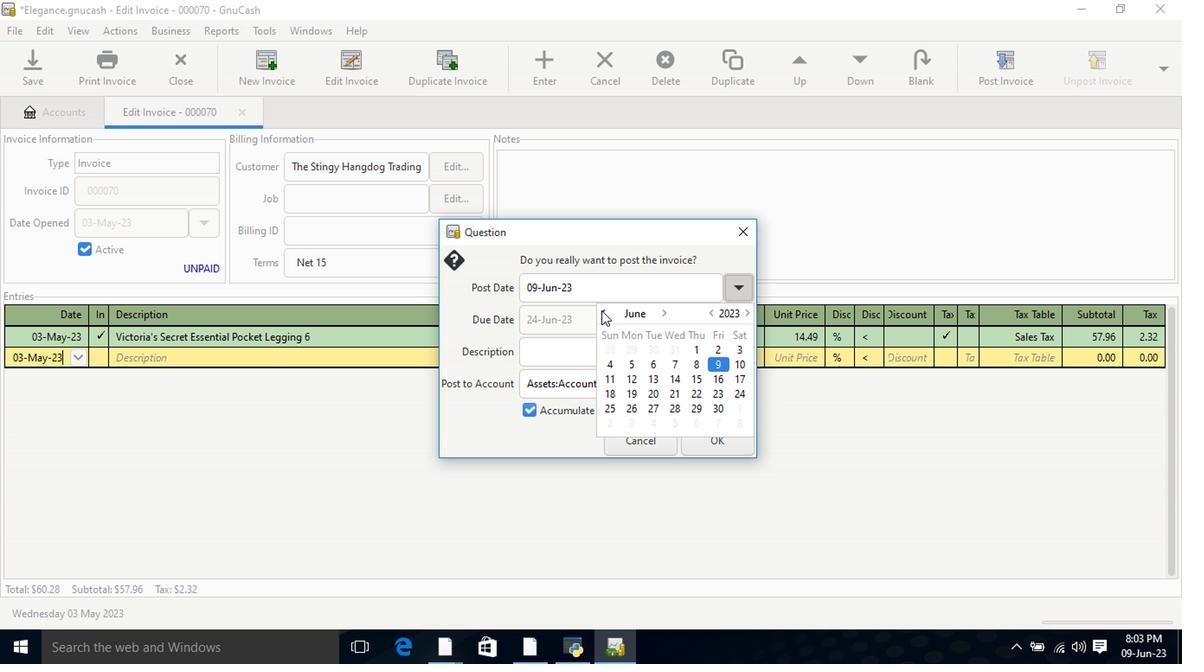 
Action: Mouse moved to (673, 350)
Screenshot: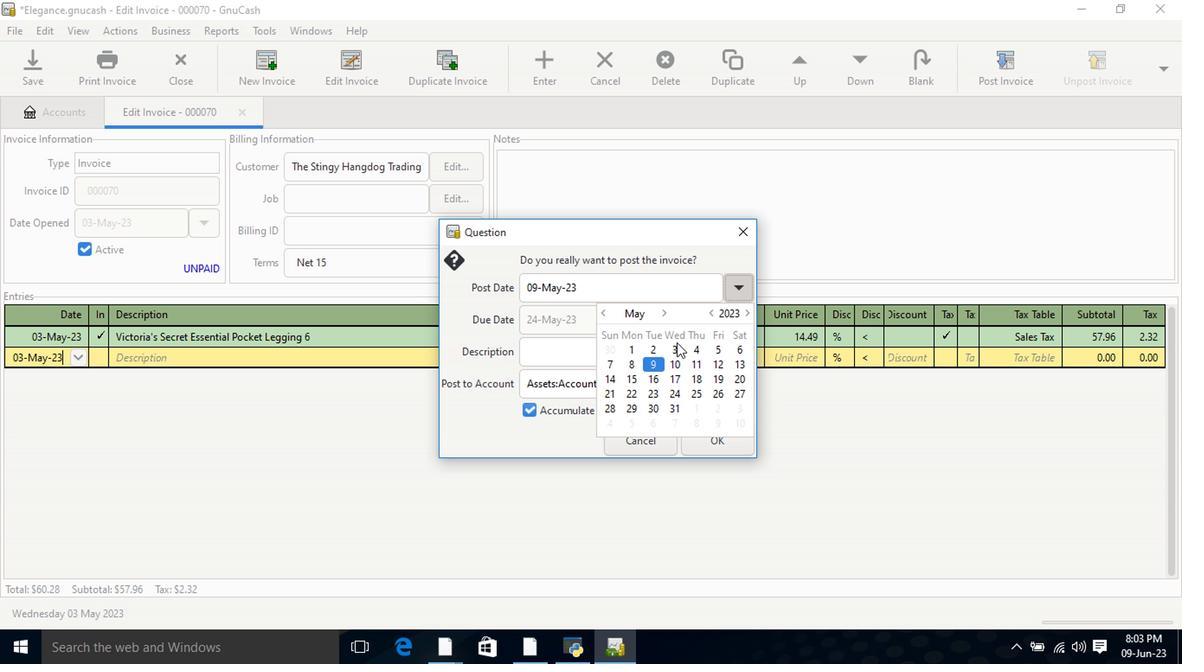 
Action: Mouse pressed left at (673, 350)
Screenshot: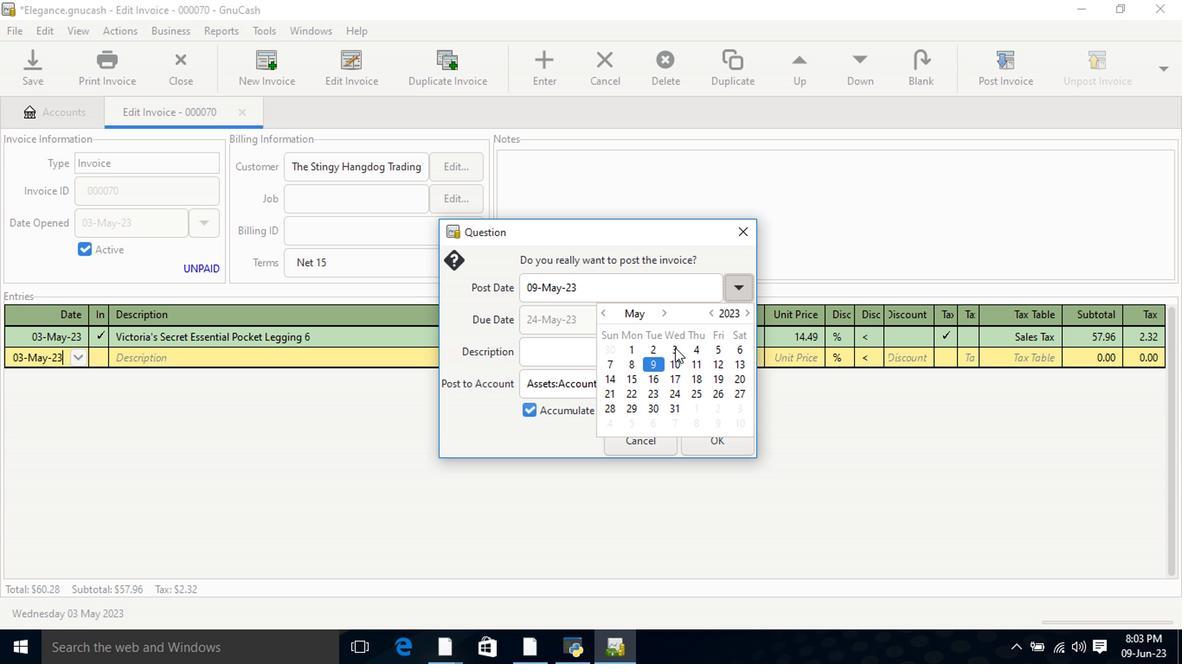 
Action: Mouse pressed left at (673, 350)
Screenshot: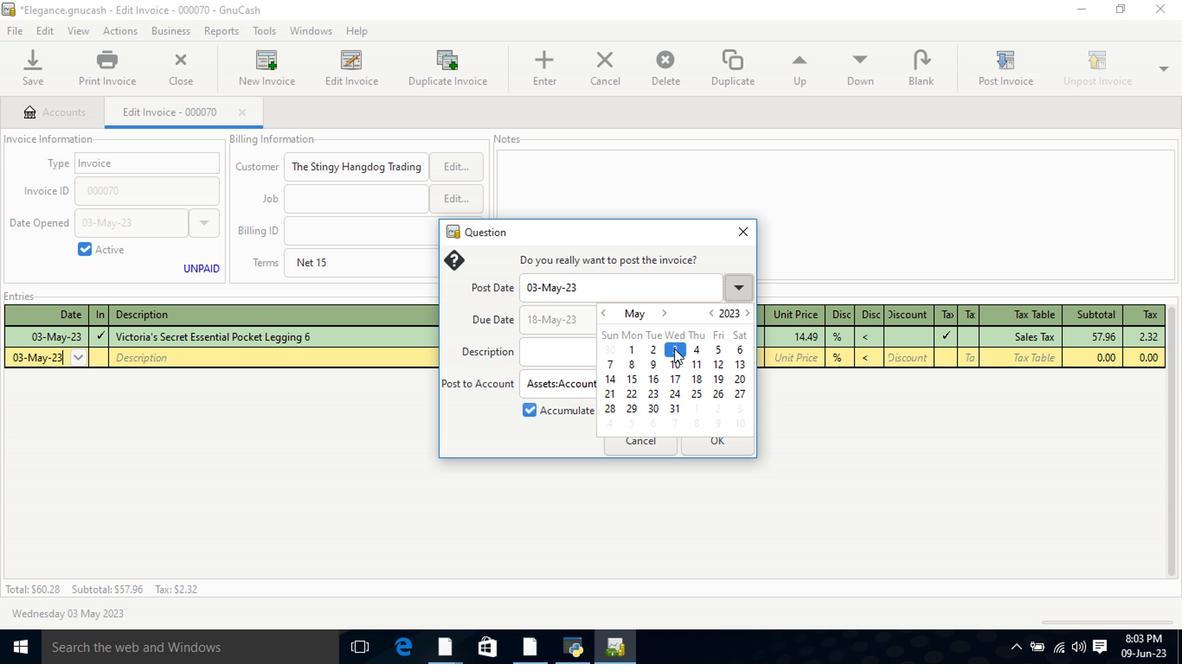 
Action: Mouse moved to (716, 440)
Screenshot: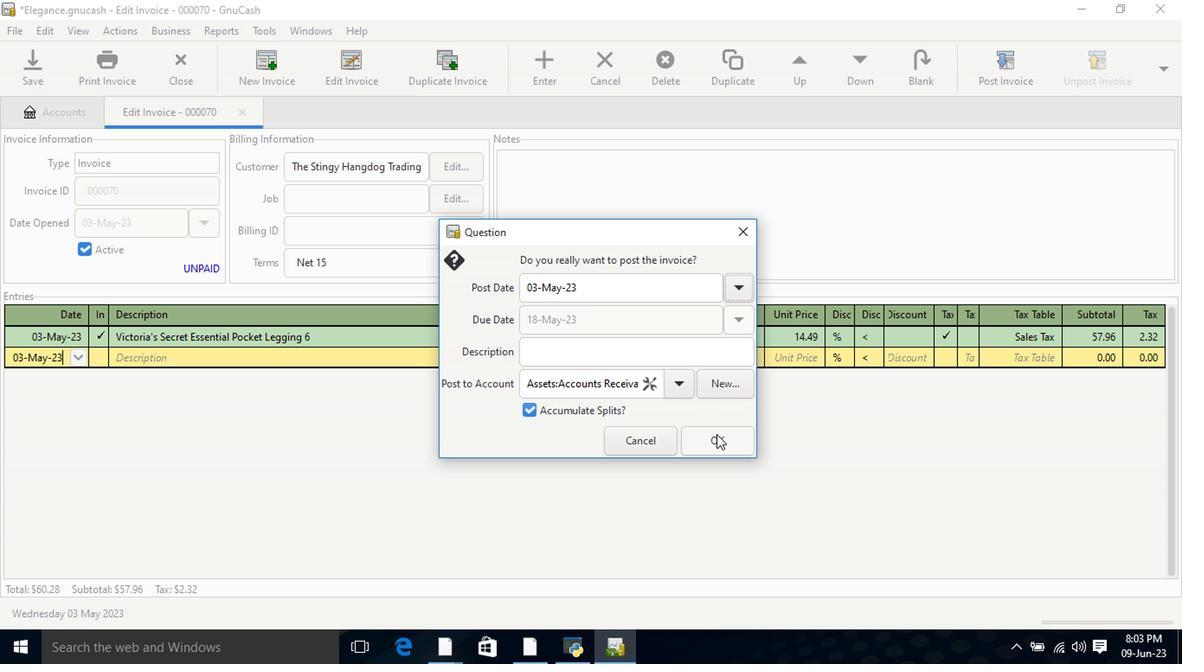
Action: Mouse pressed left at (716, 440)
Screenshot: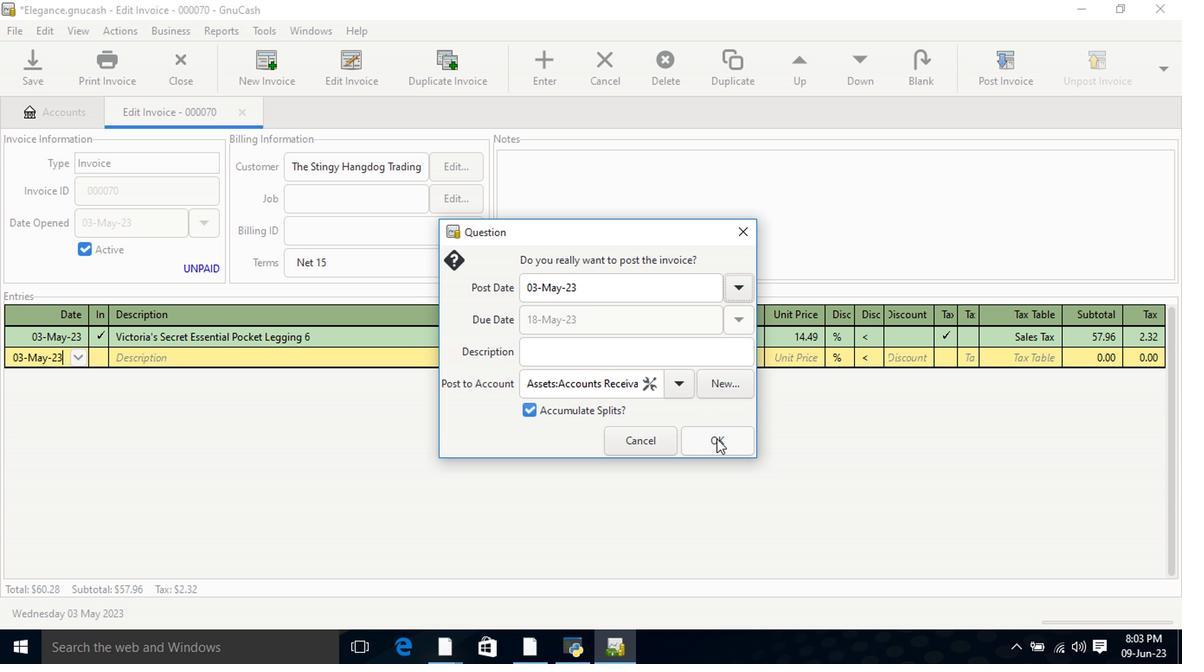 
Action: Mouse moved to (1116, 72)
Screenshot: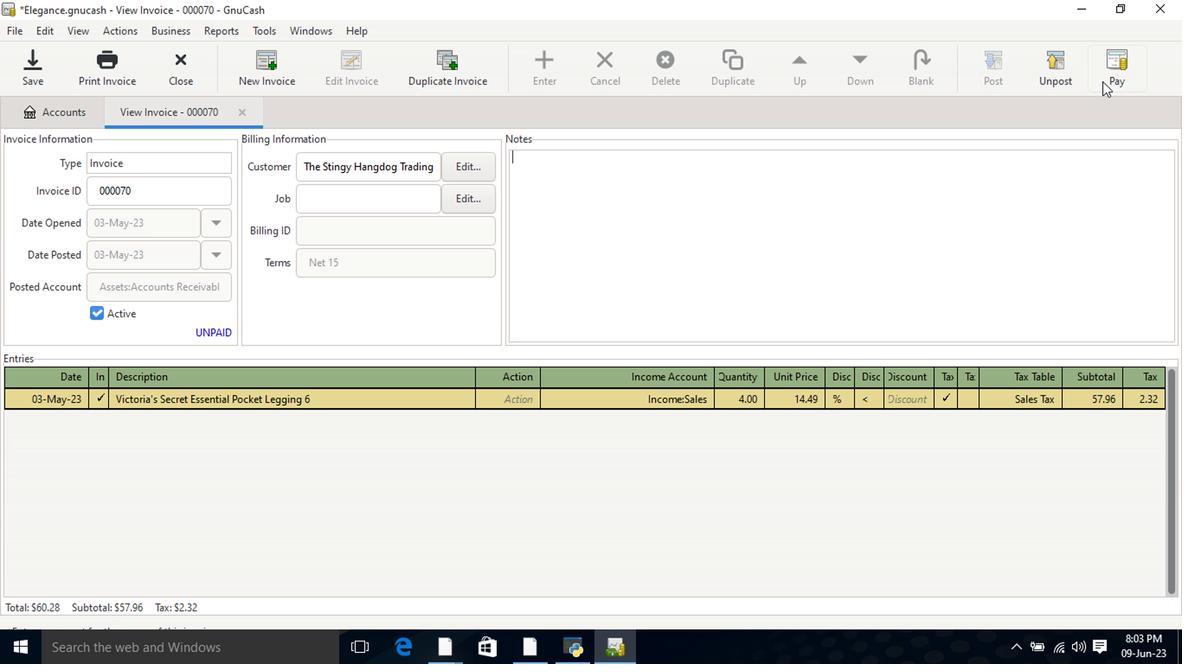 
Action: Mouse pressed left at (1116, 72)
Screenshot: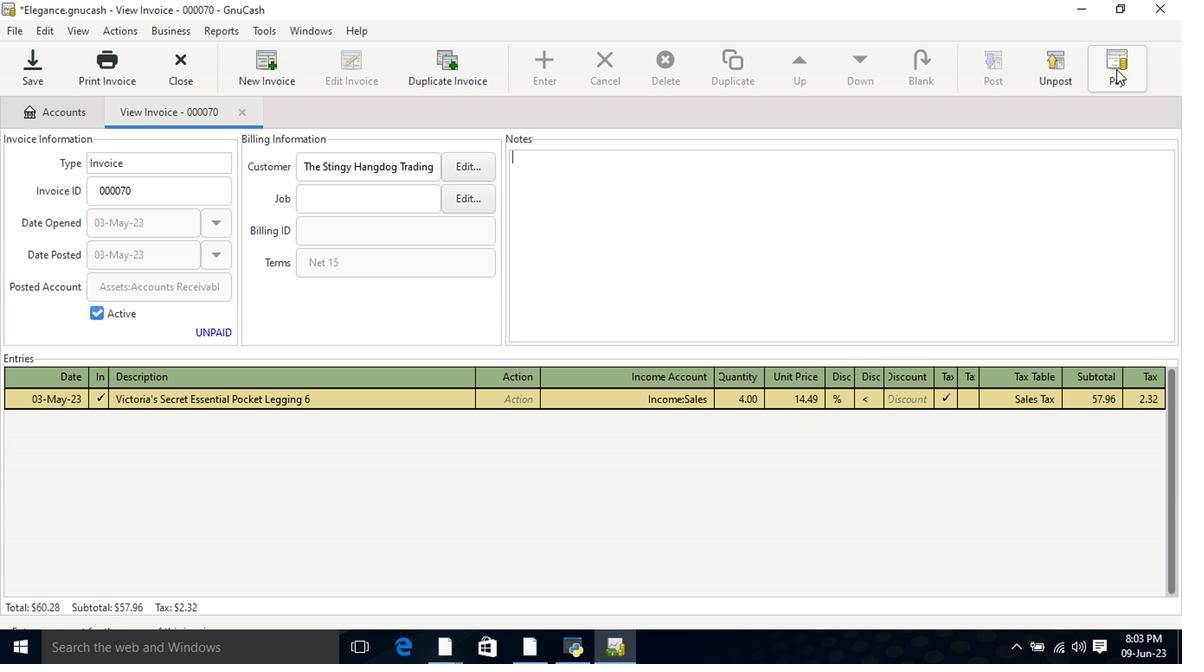 
Action: Mouse moved to (517, 334)
Screenshot: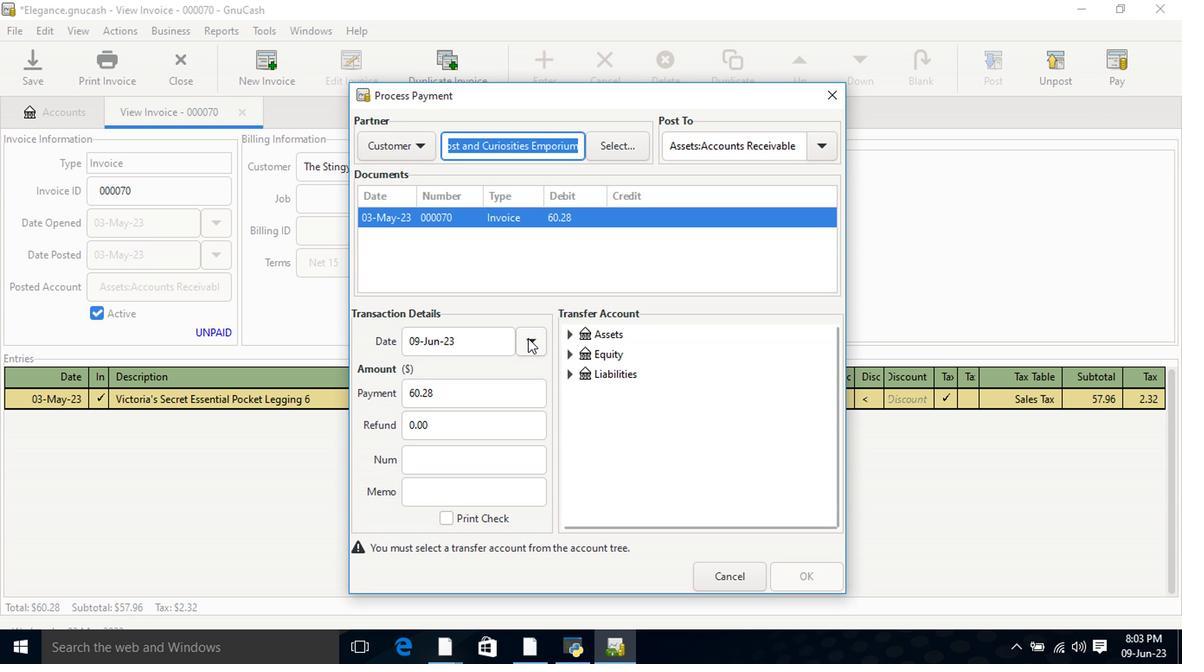 
Action: Mouse pressed left at (517, 334)
Screenshot: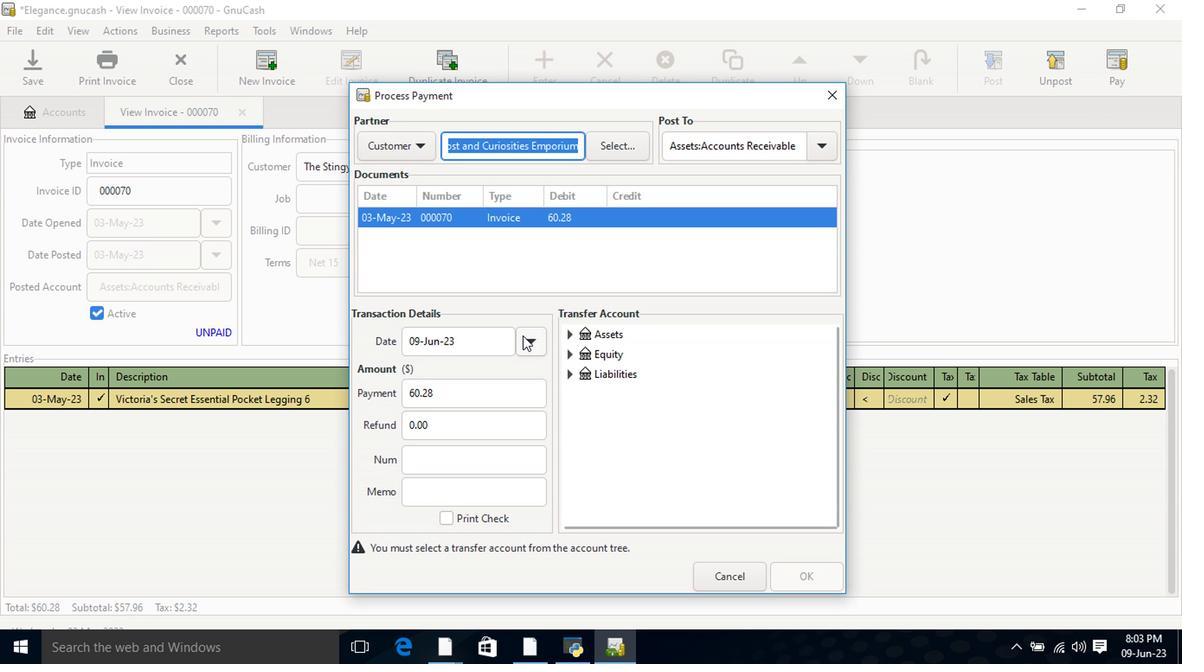 
Action: Mouse moved to (392, 369)
Screenshot: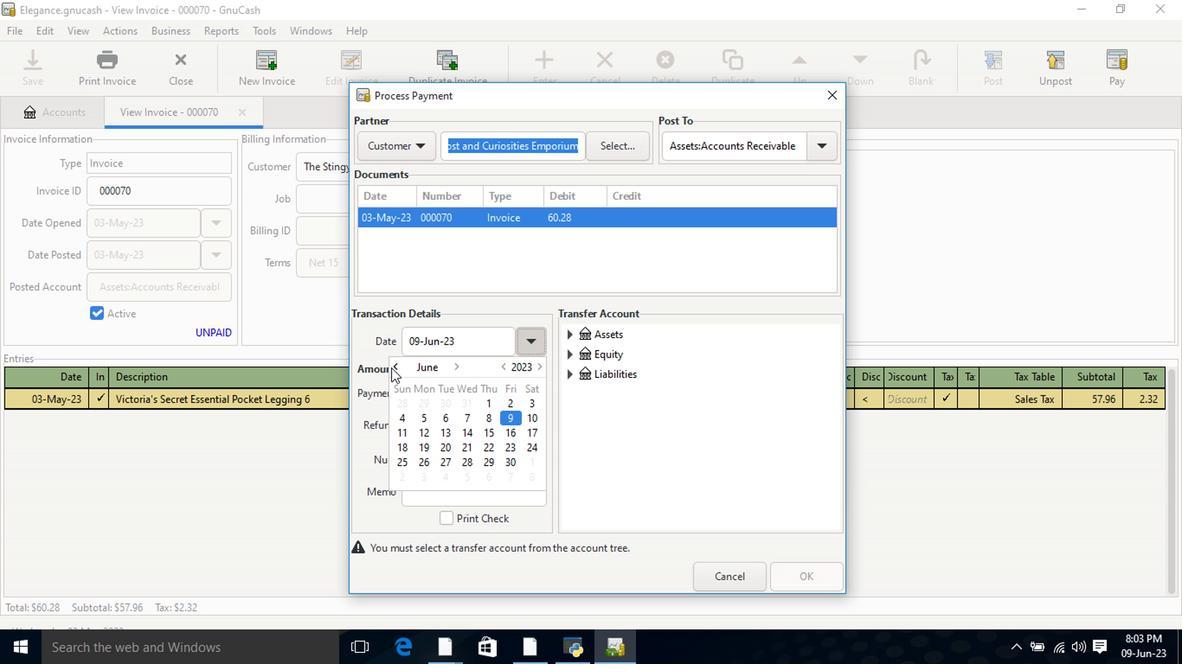 
Action: Mouse pressed left at (392, 369)
Screenshot: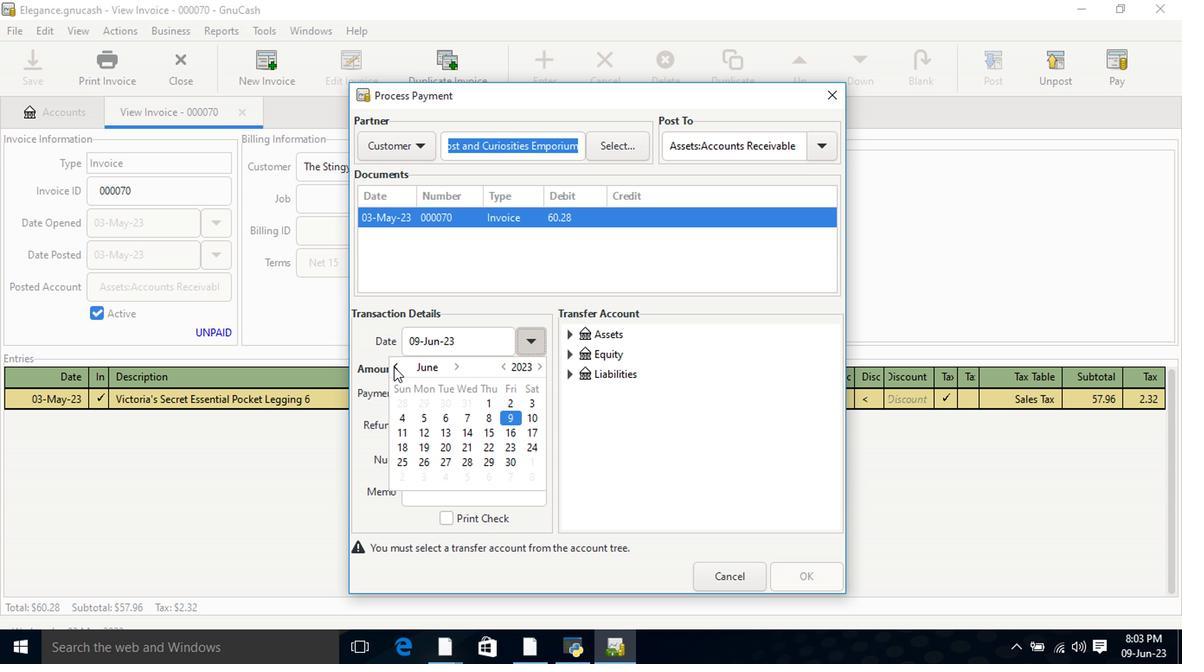 
Action: Mouse moved to (468, 438)
Screenshot: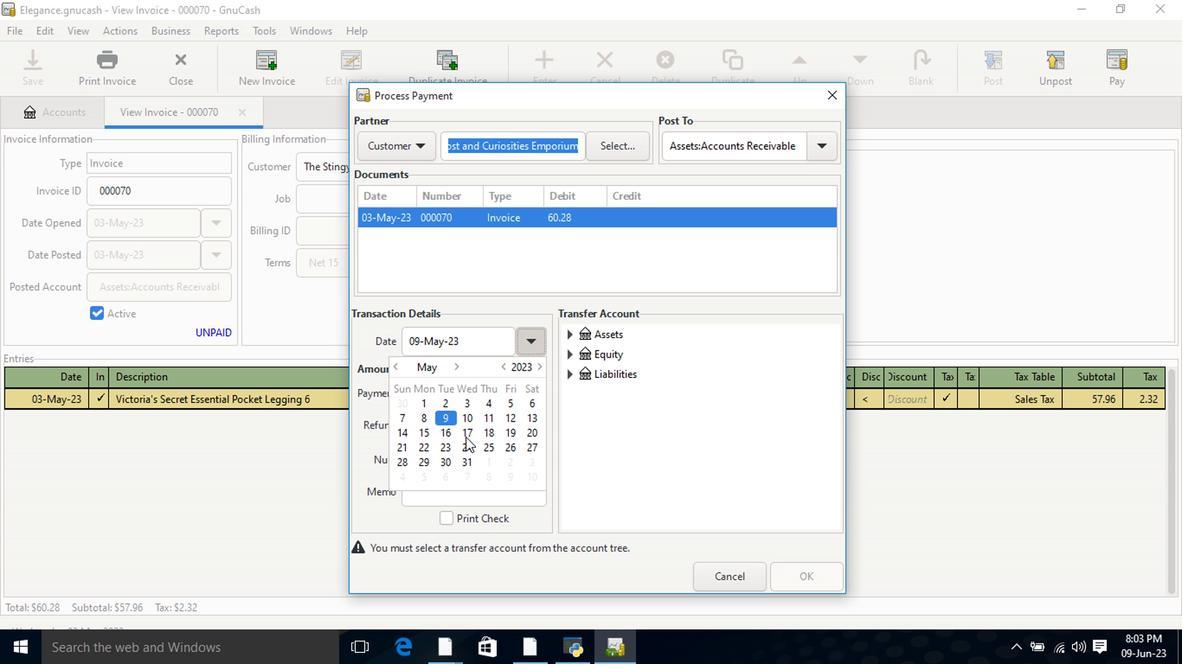 
Action: Mouse pressed left at (468, 438)
Screenshot: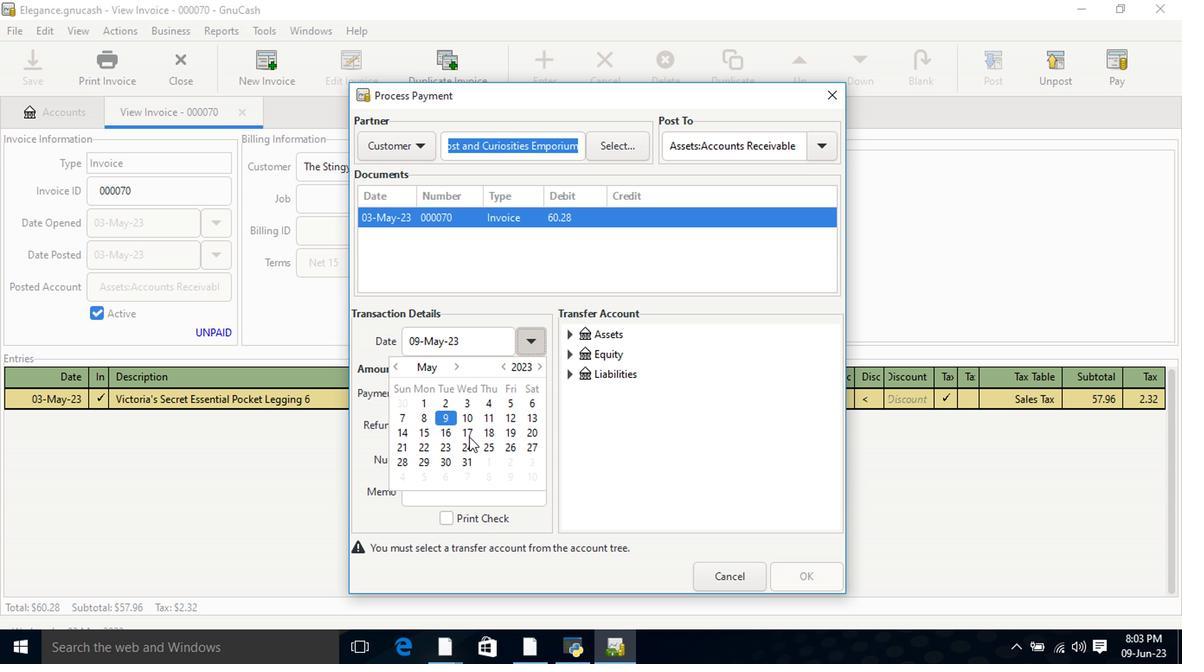 
Action: Mouse pressed left at (468, 438)
Screenshot: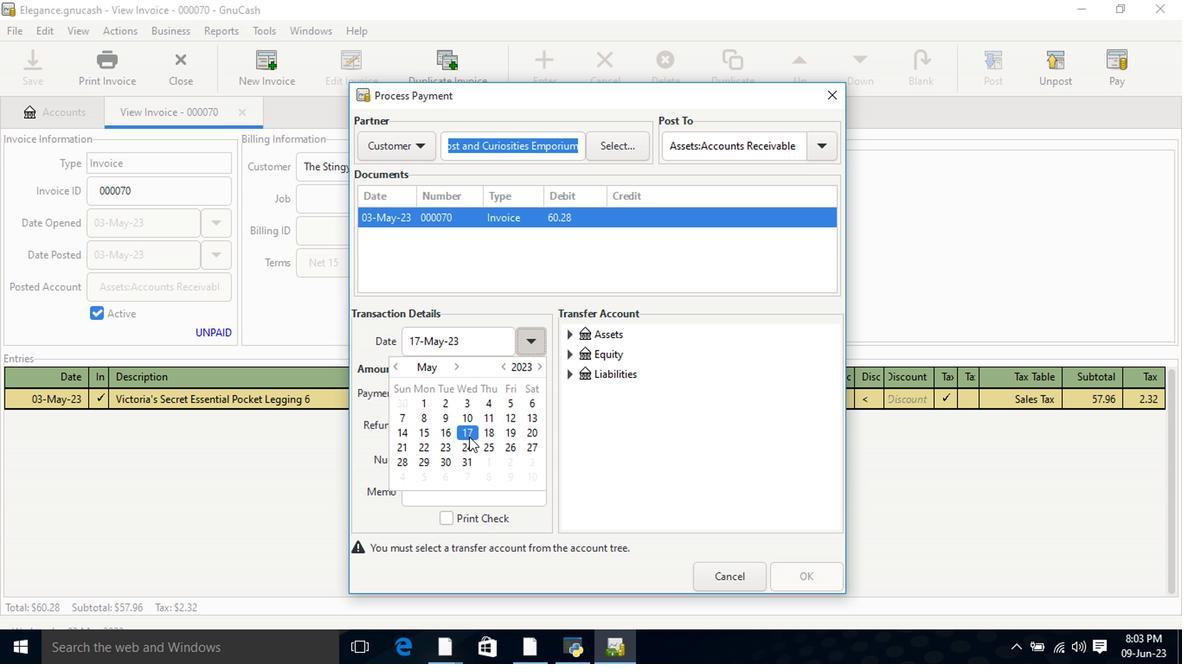 
Action: Mouse moved to (569, 333)
Screenshot: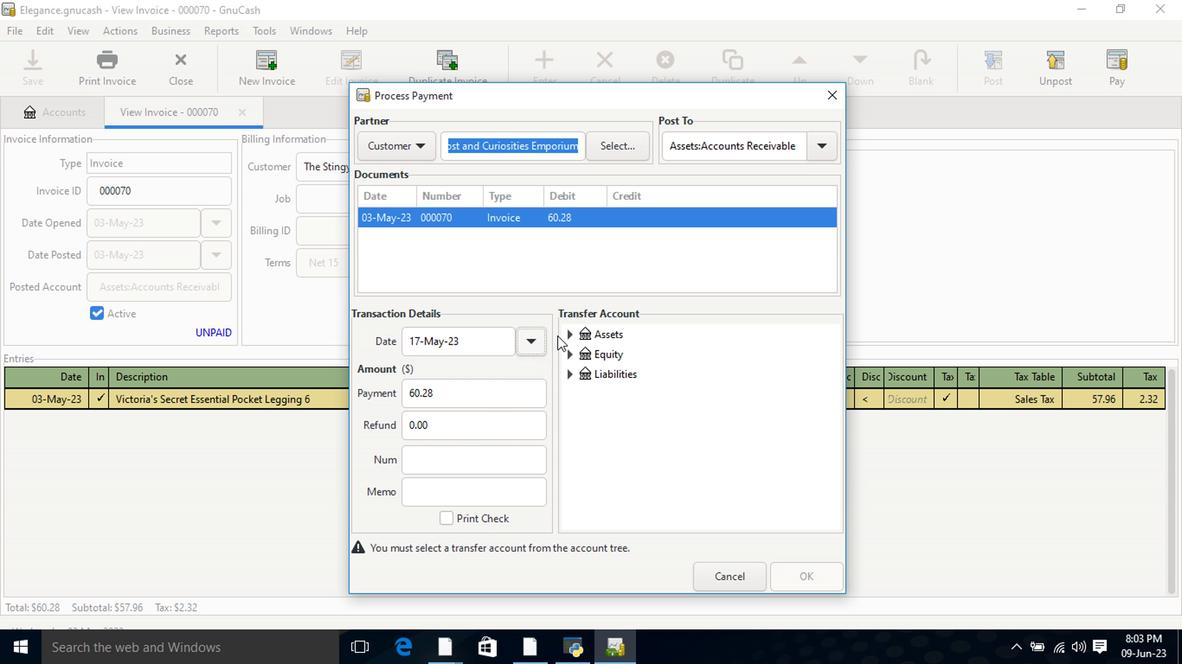 
Action: Mouse pressed left at (569, 333)
Screenshot: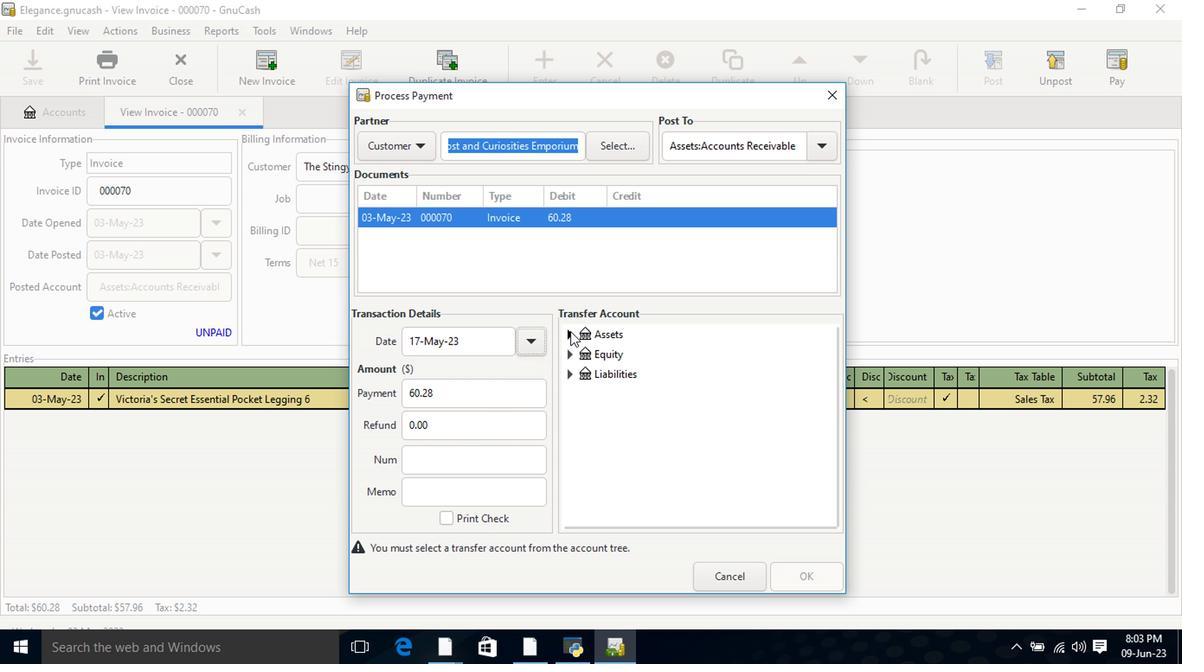 
Action: Mouse moved to (583, 355)
Screenshot: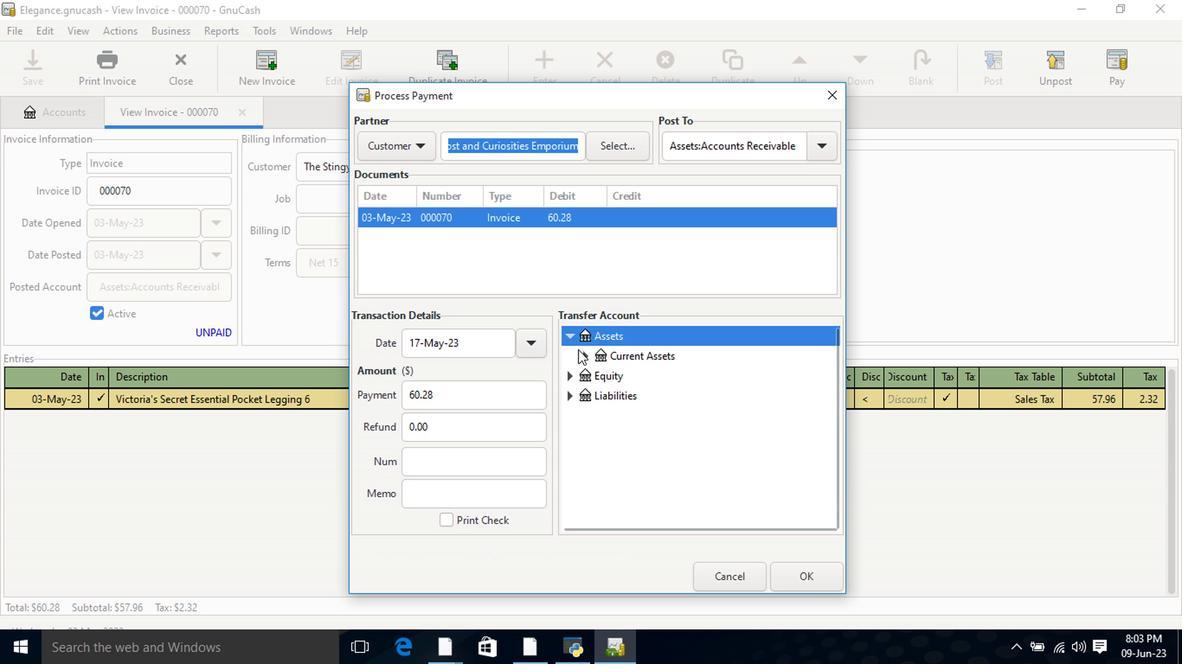 
Action: Mouse pressed left at (583, 355)
Screenshot: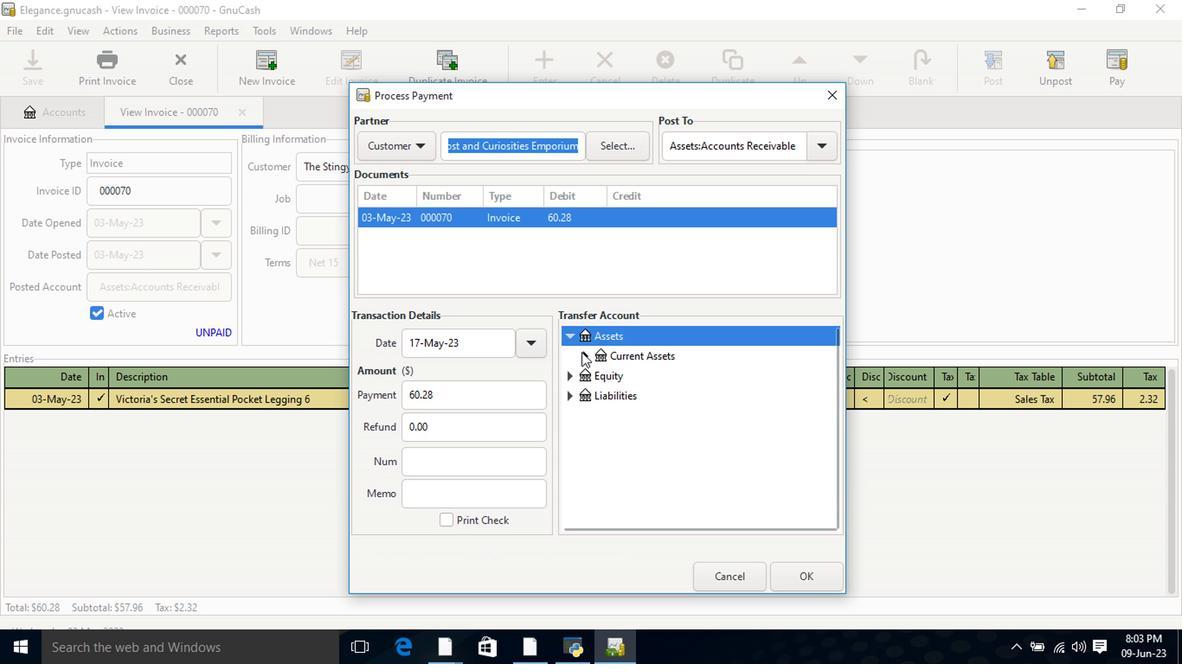 
Action: Mouse moved to (618, 376)
Screenshot: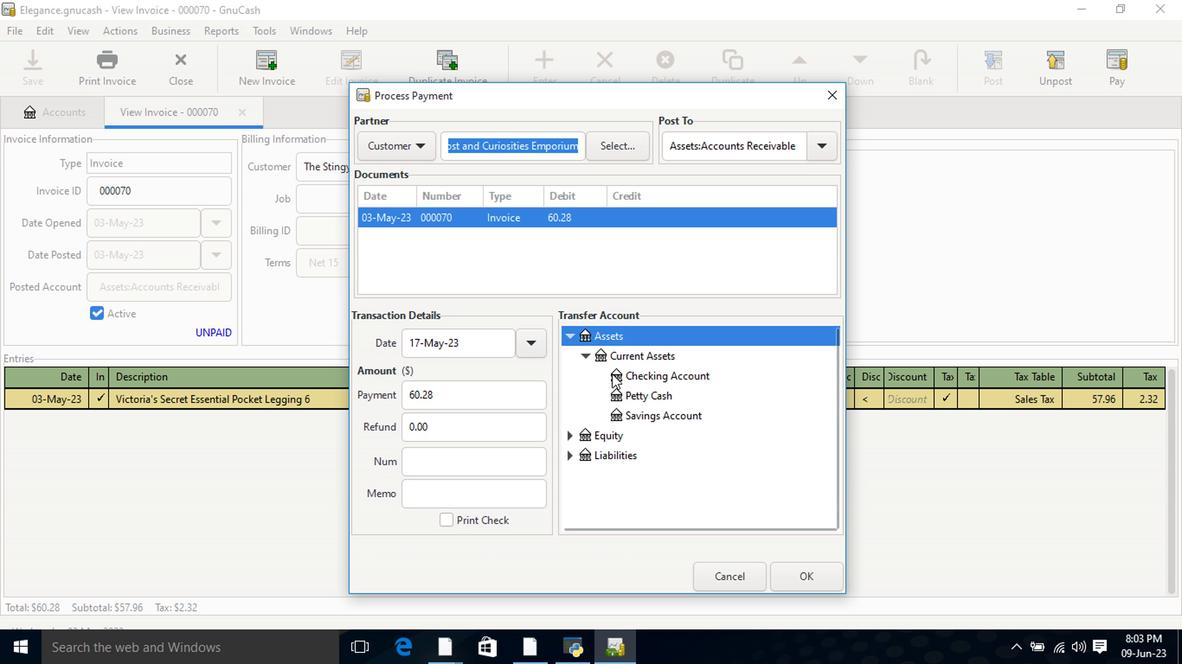 
Action: Mouse pressed left at (618, 376)
Screenshot: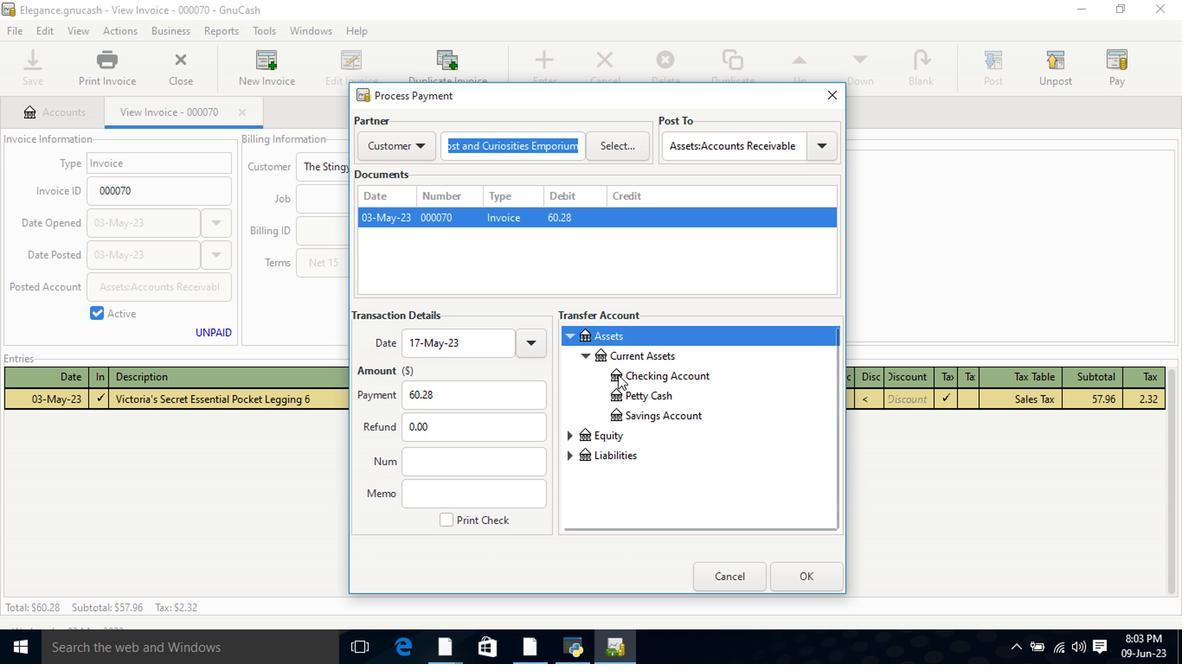 
Action: Mouse moved to (794, 577)
Screenshot: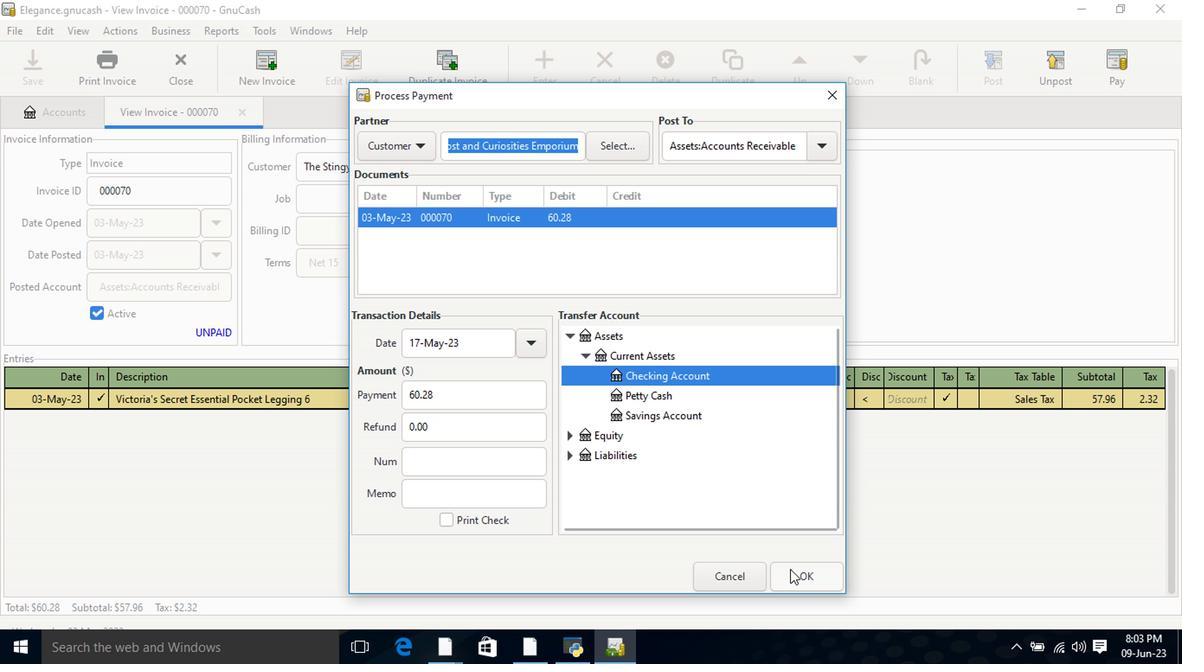 
Action: Mouse pressed left at (794, 577)
Screenshot: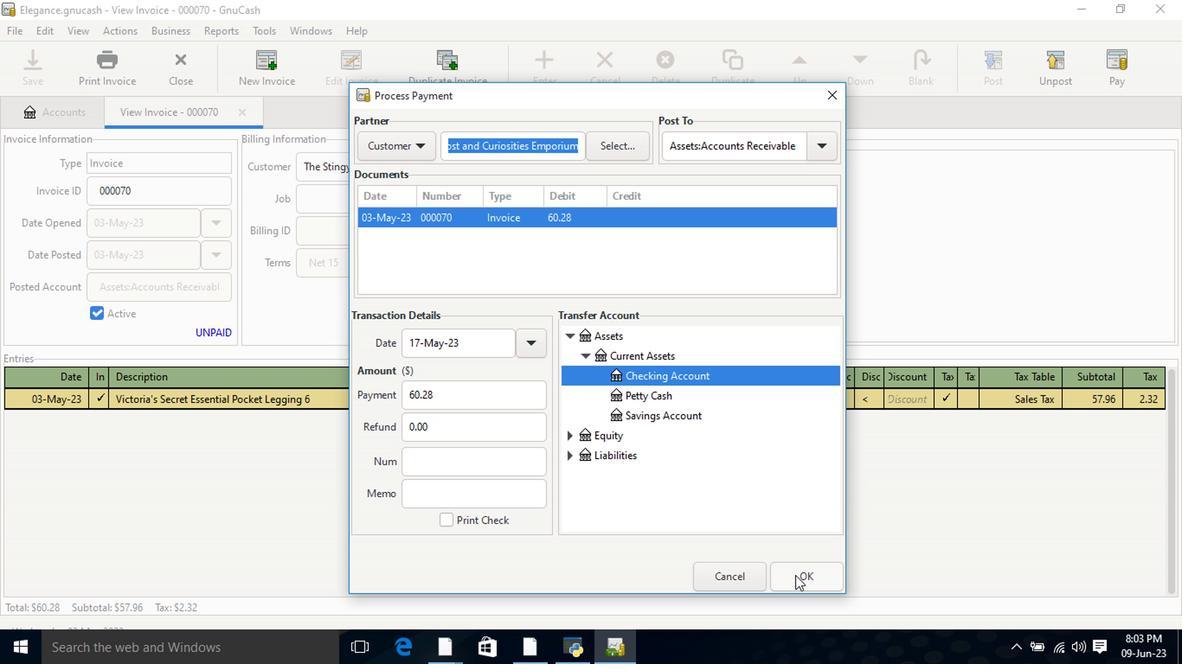 
Action: Mouse moved to (111, 78)
Screenshot: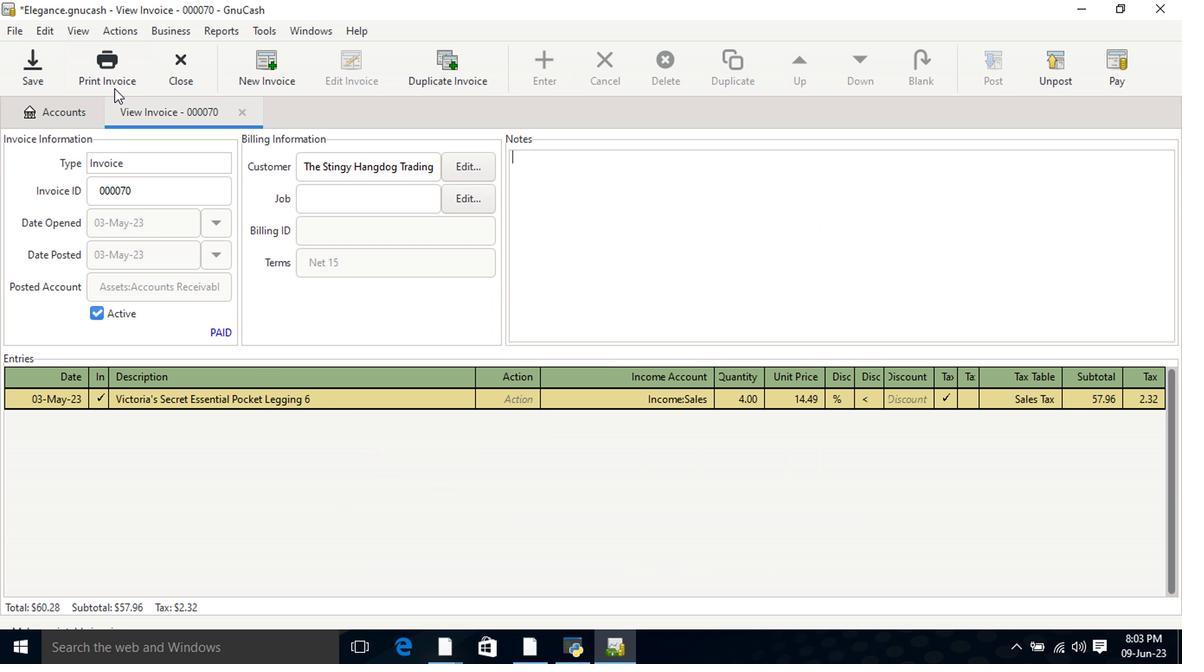 
Action: Mouse pressed left at (111, 78)
Screenshot: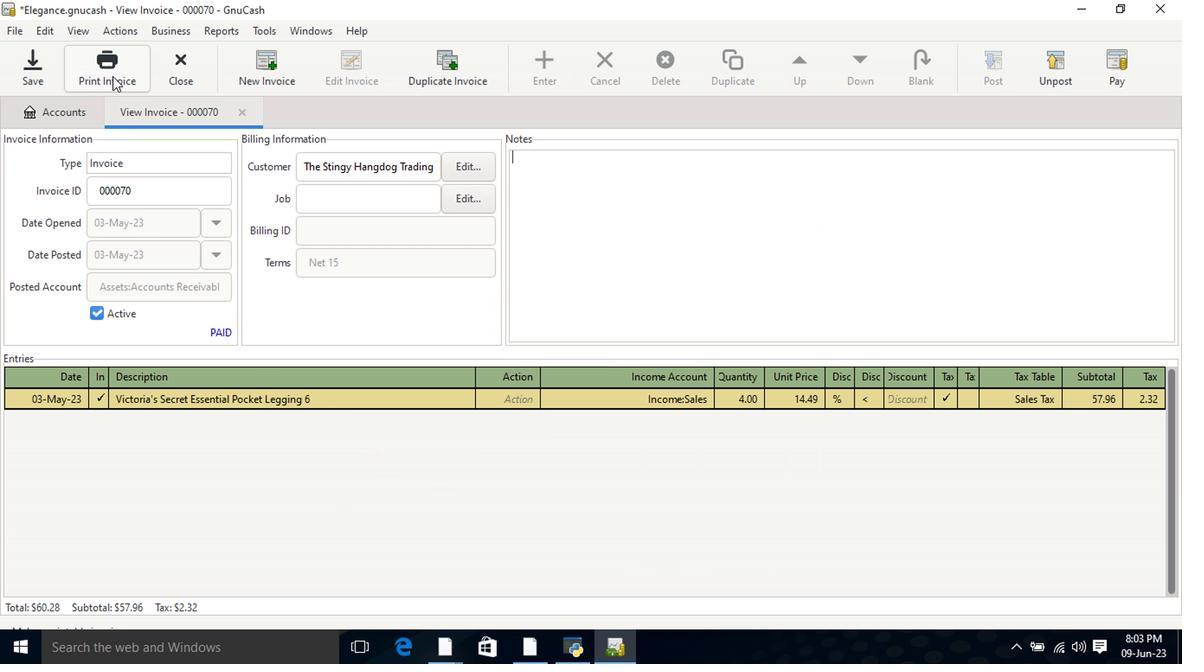 
Action: Mouse moved to (689, 539)
Screenshot: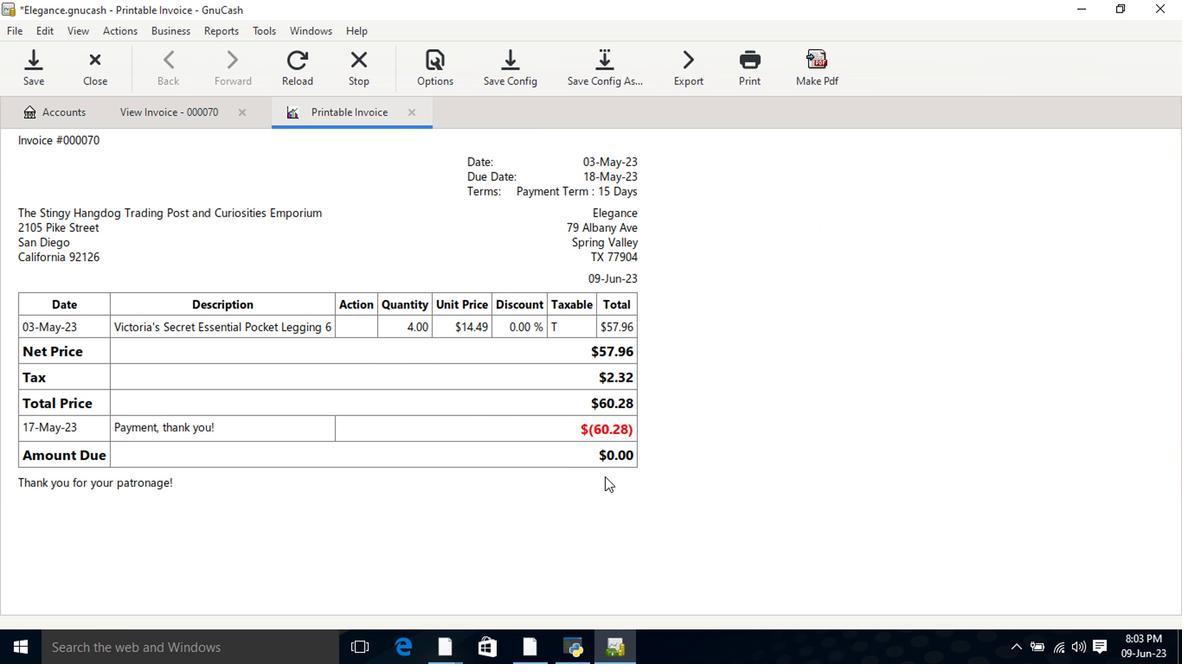 
